 Task: Create a due date automation trigger when advanced on, on the tuesday before a card is due add fields with custom field "Resume" set to a number greater or equal to 1 and greater or equal to 10 at 11:00 AM.
Action: Mouse moved to (1216, 101)
Screenshot: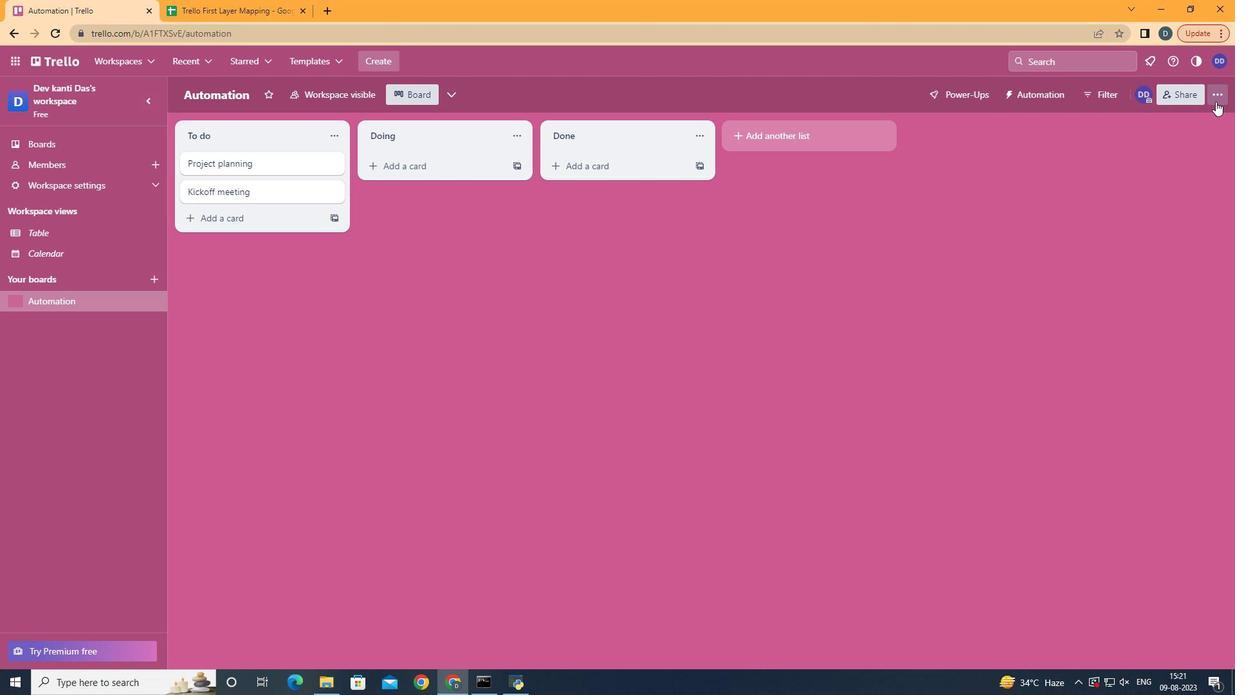 
Action: Mouse pressed left at (1216, 101)
Screenshot: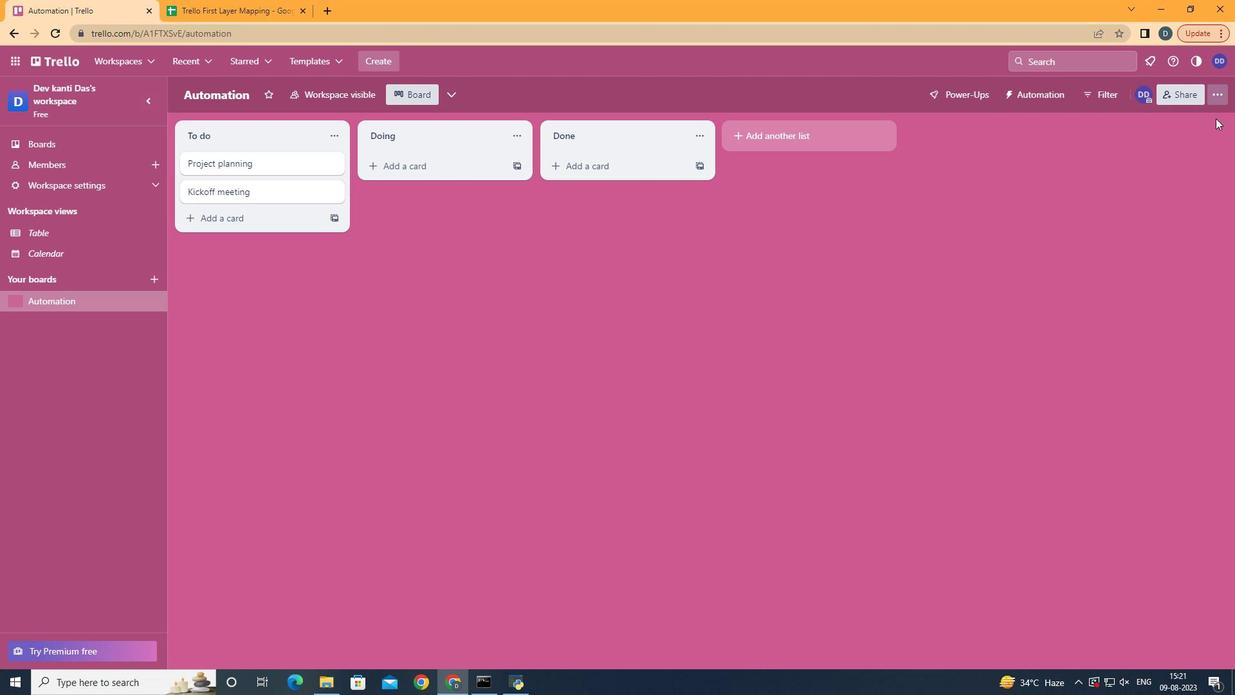 
Action: Mouse moved to (1089, 281)
Screenshot: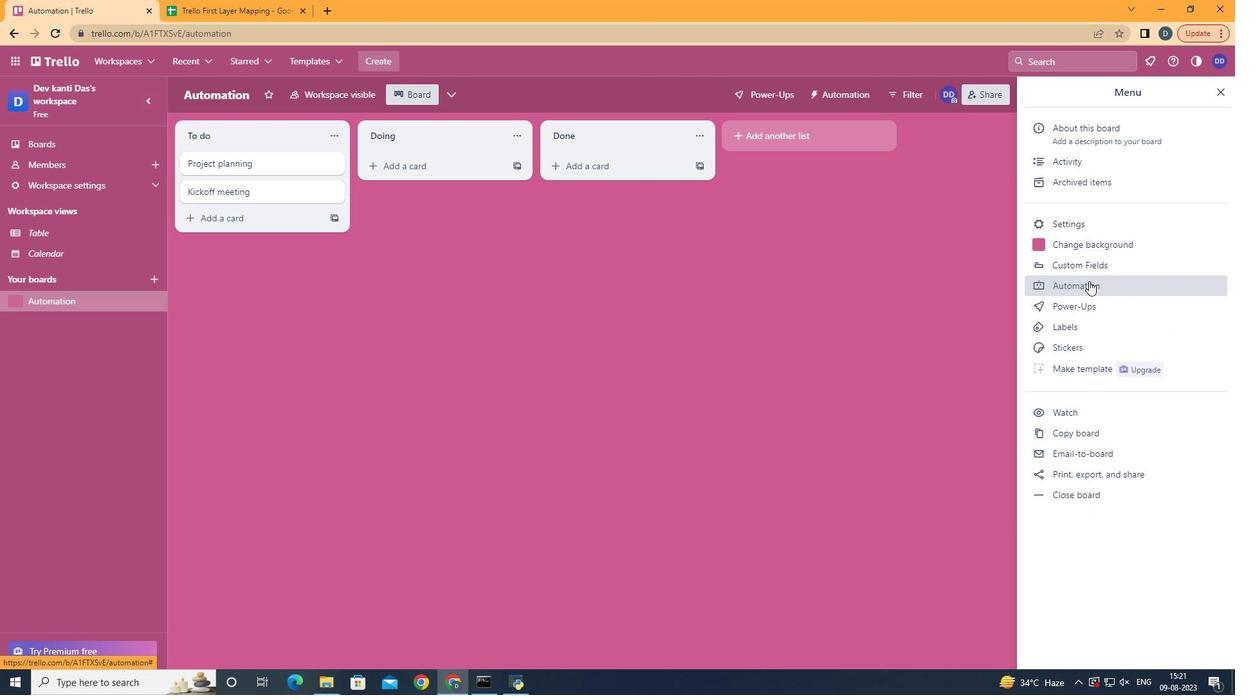 
Action: Mouse pressed left at (1089, 281)
Screenshot: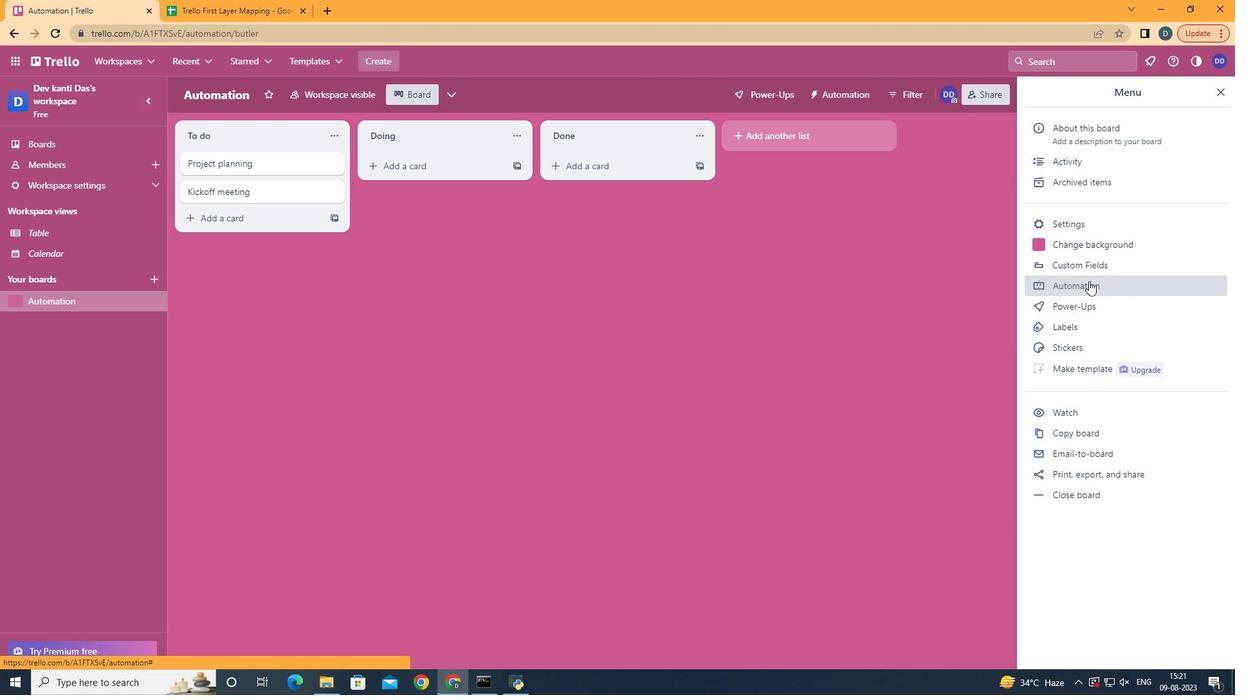 
Action: Mouse moved to (225, 269)
Screenshot: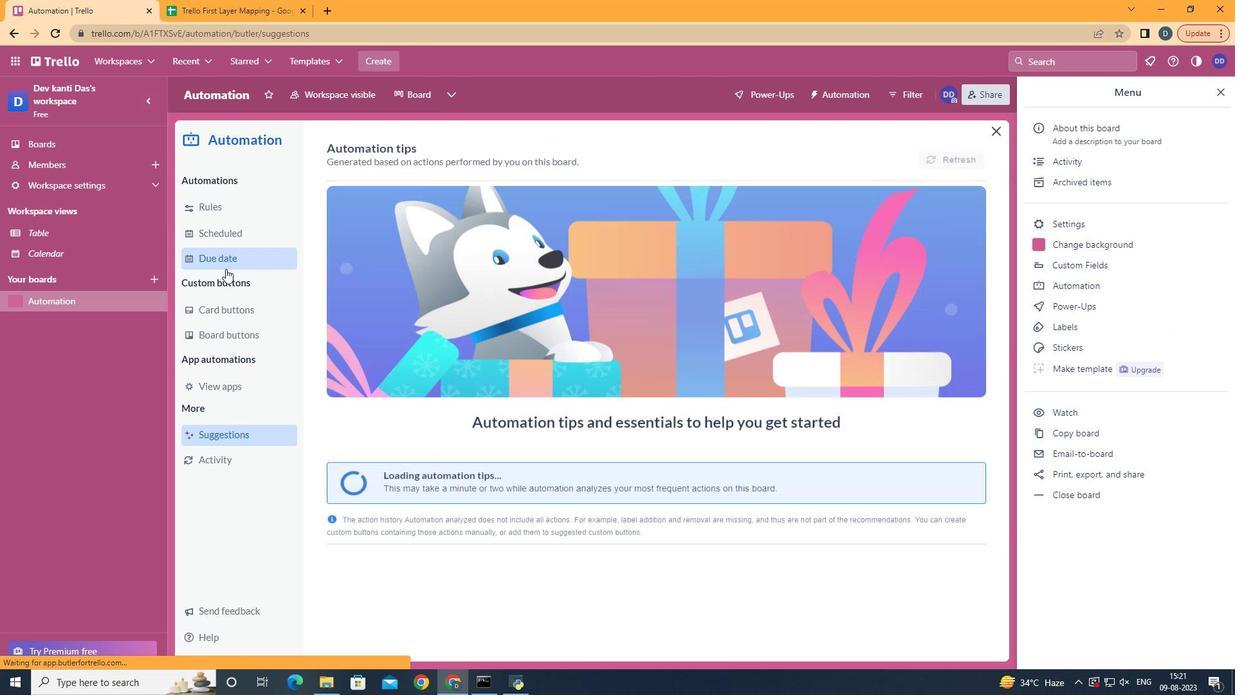 
Action: Mouse pressed left at (225, 269)
Screenshot: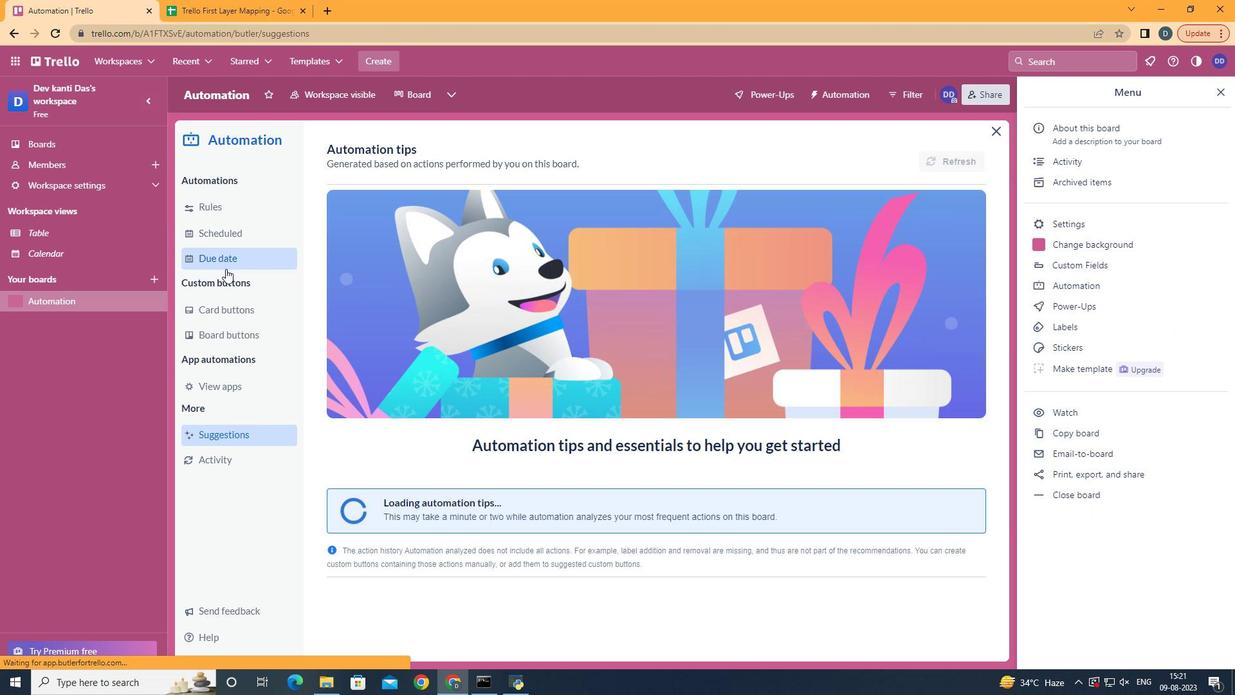 
Action: Mouse moved to (917, 158)
Screenshot: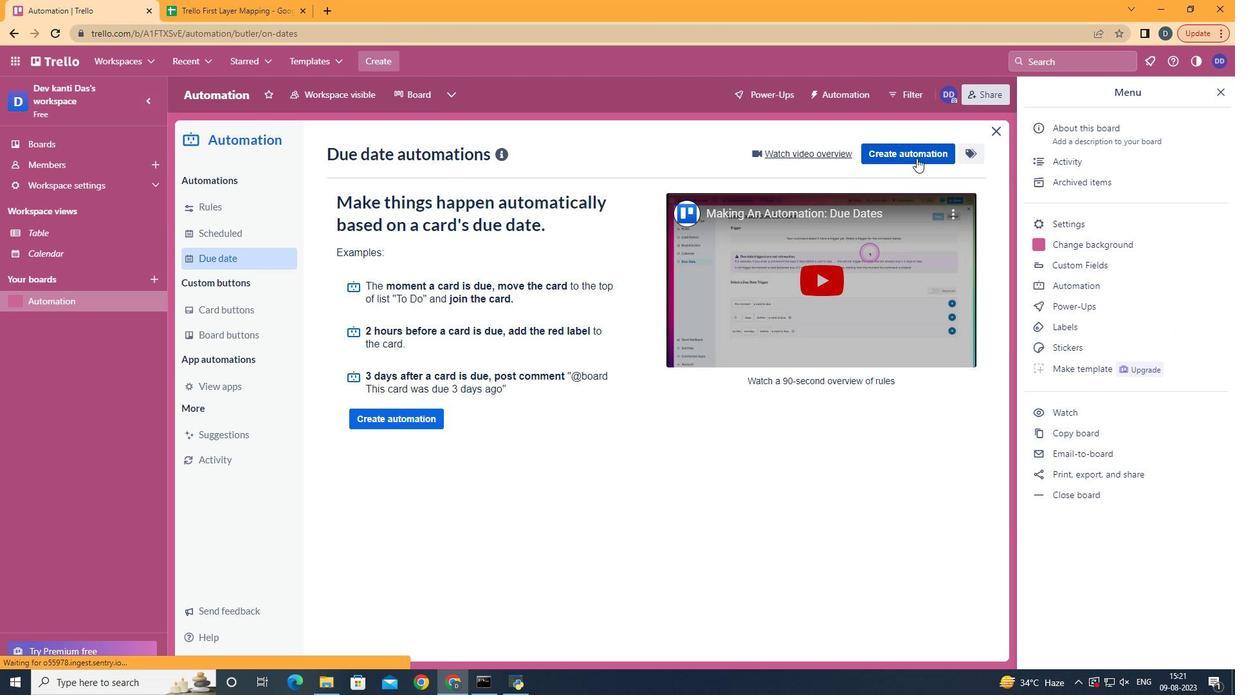 
Action: Mouse pressed left at (917, 158)
Screenshot: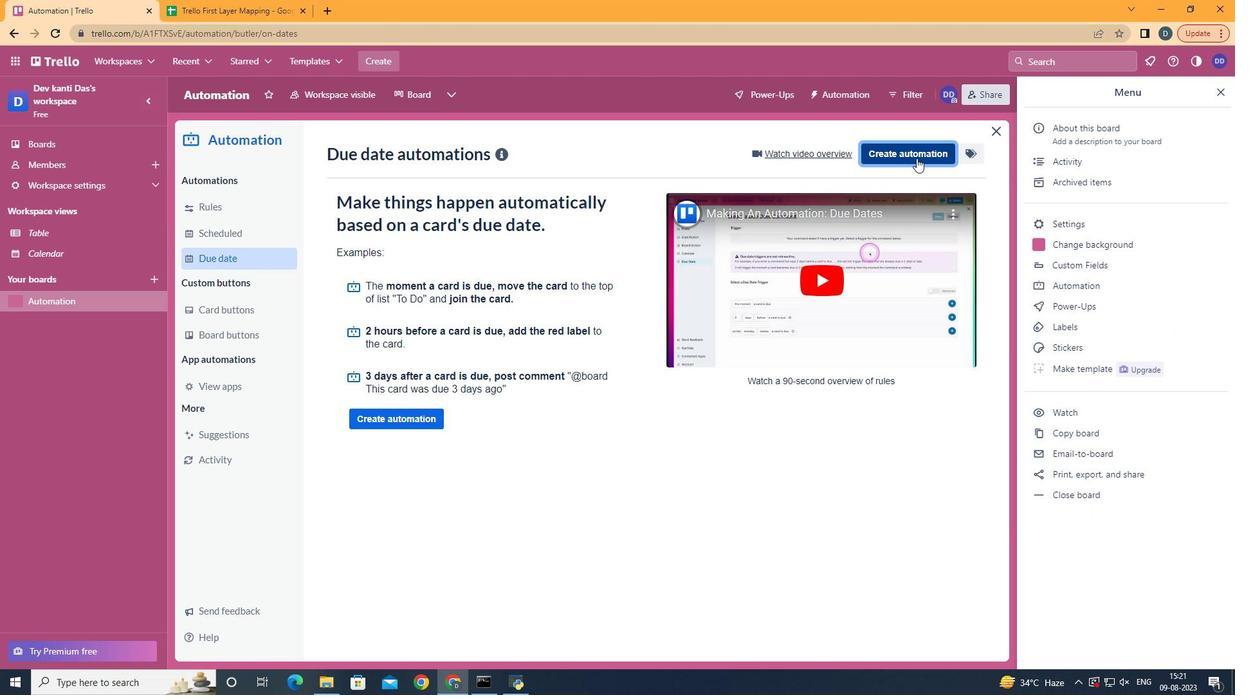 
Action: Mouse moved to (712, 287)
Screenshot: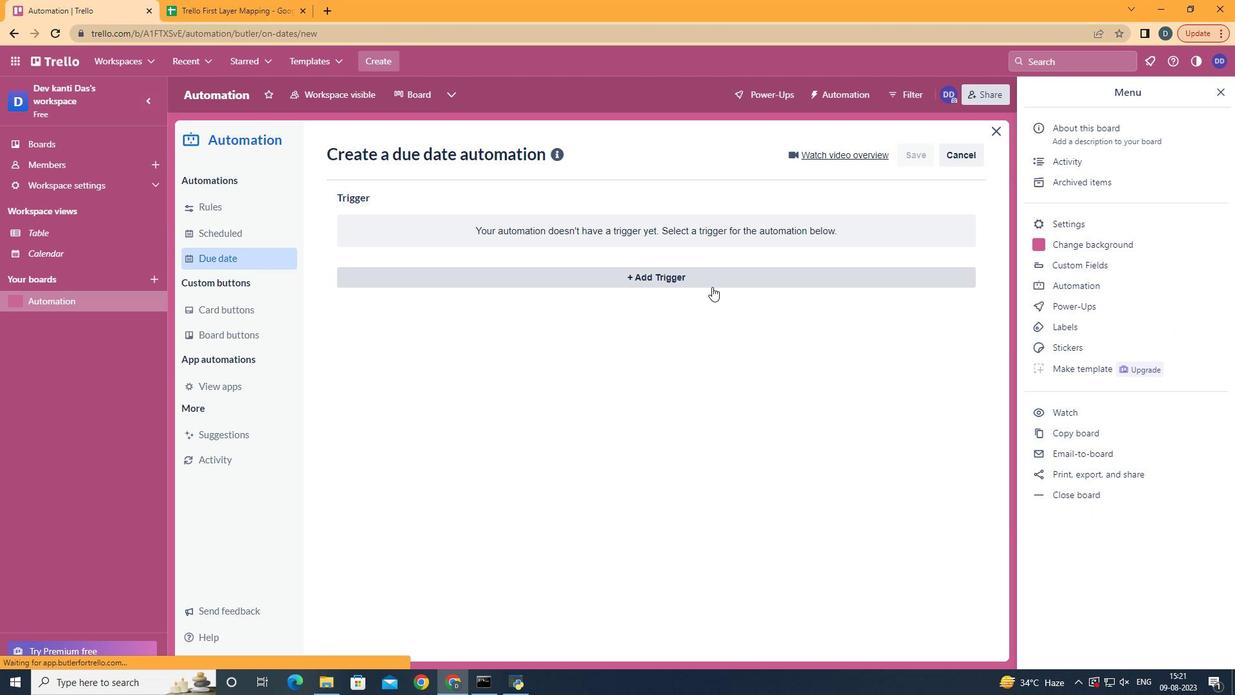 
Action: Mouse pressed left at (712, 287)
Screenshot: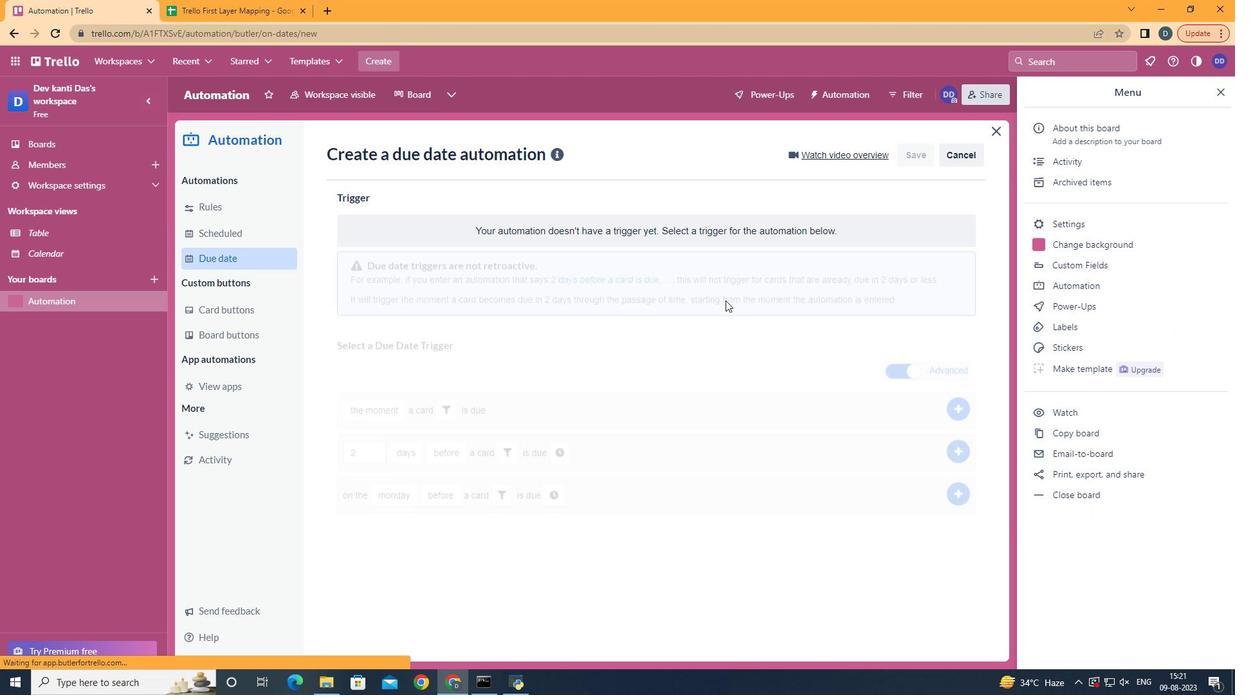 
Action: Mouse moved to (422, 360)
Screenshot: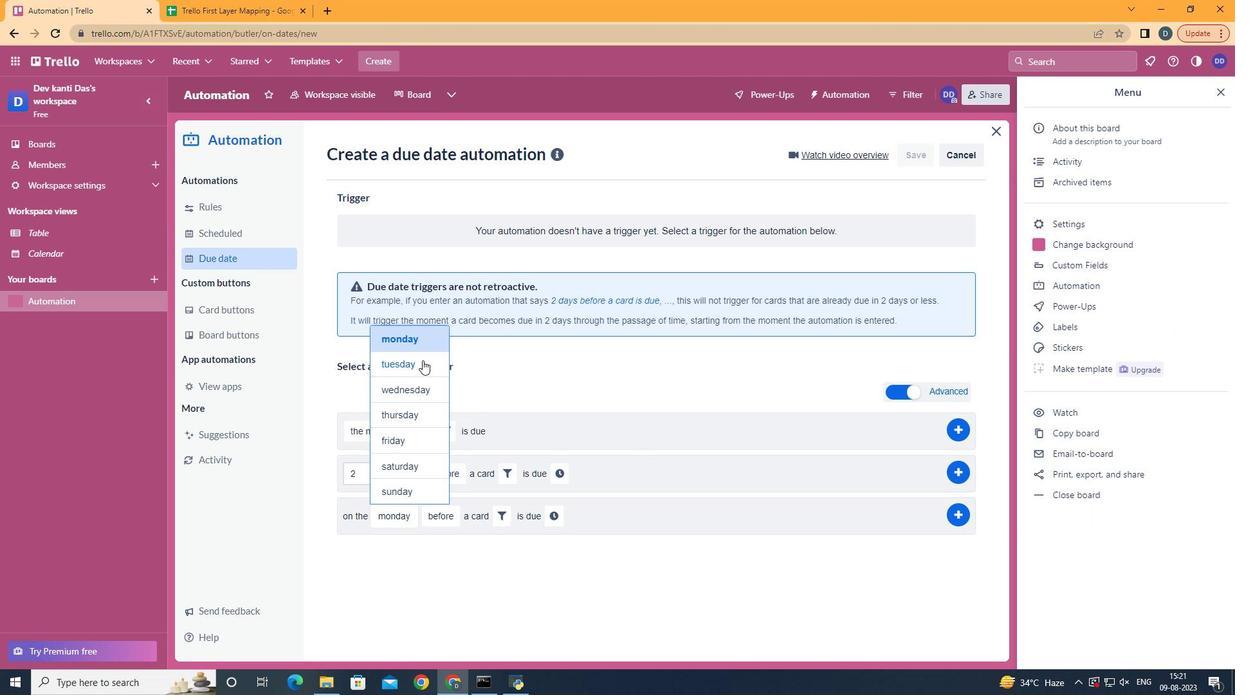 
Action: Mouse pressed left at (422, 360)
Screenshot: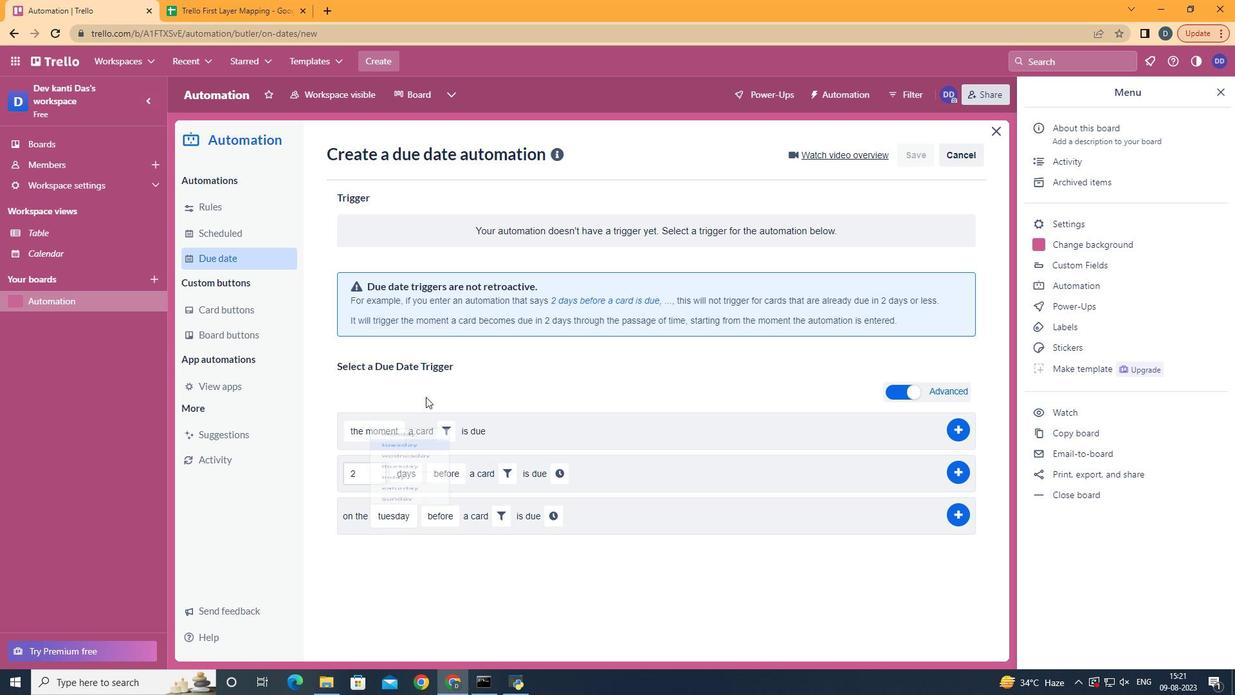 
Action: Mouse moved to (488, 512)
Screenshot: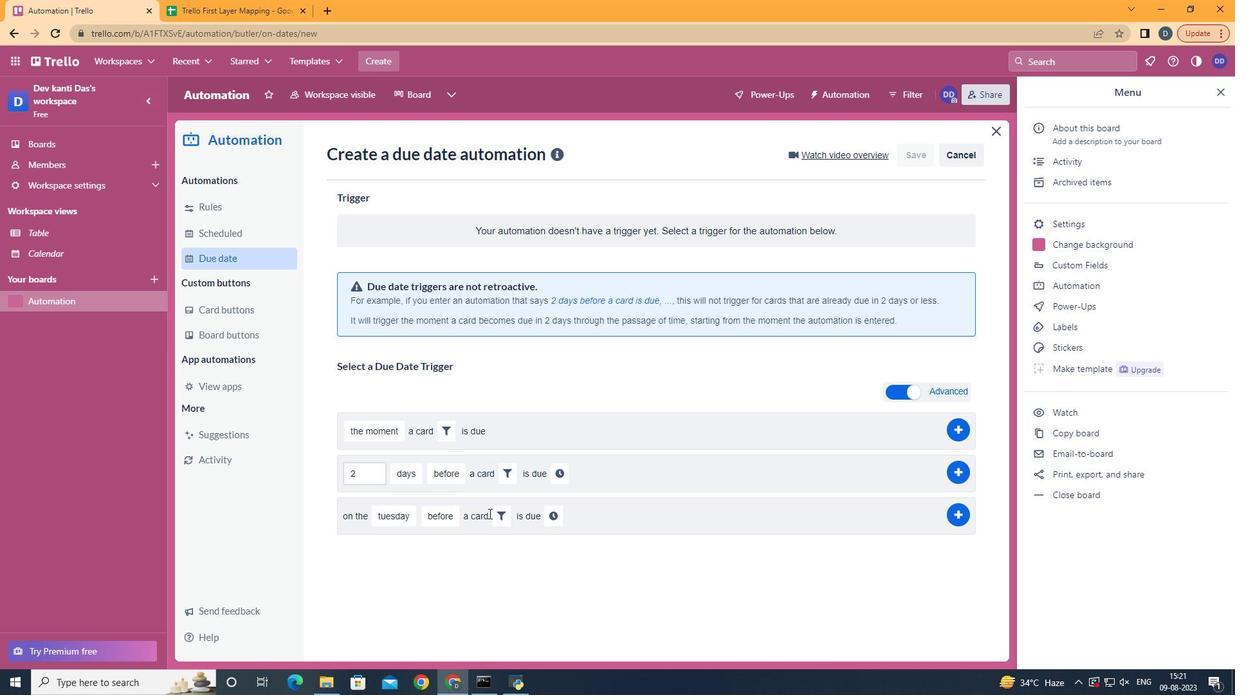 
Action: Mouse pressed left at (488, 512)
Screenshot: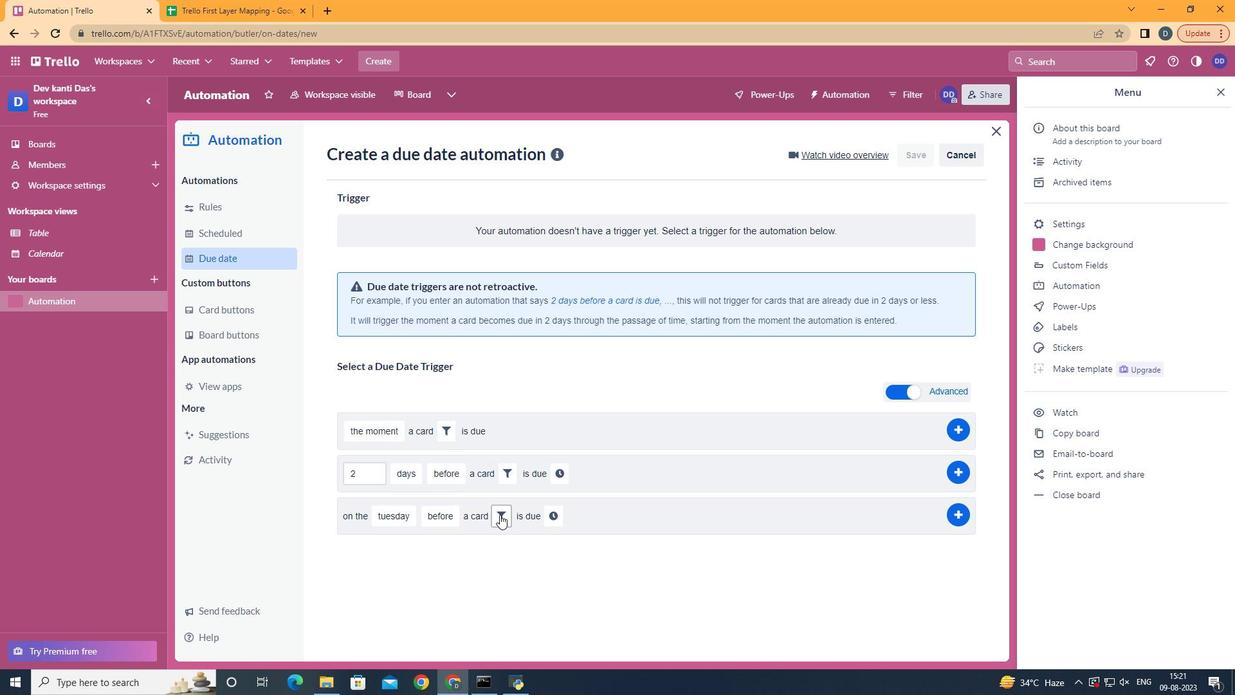 
Action: Mouse moved to (502, 517)
Screenshot: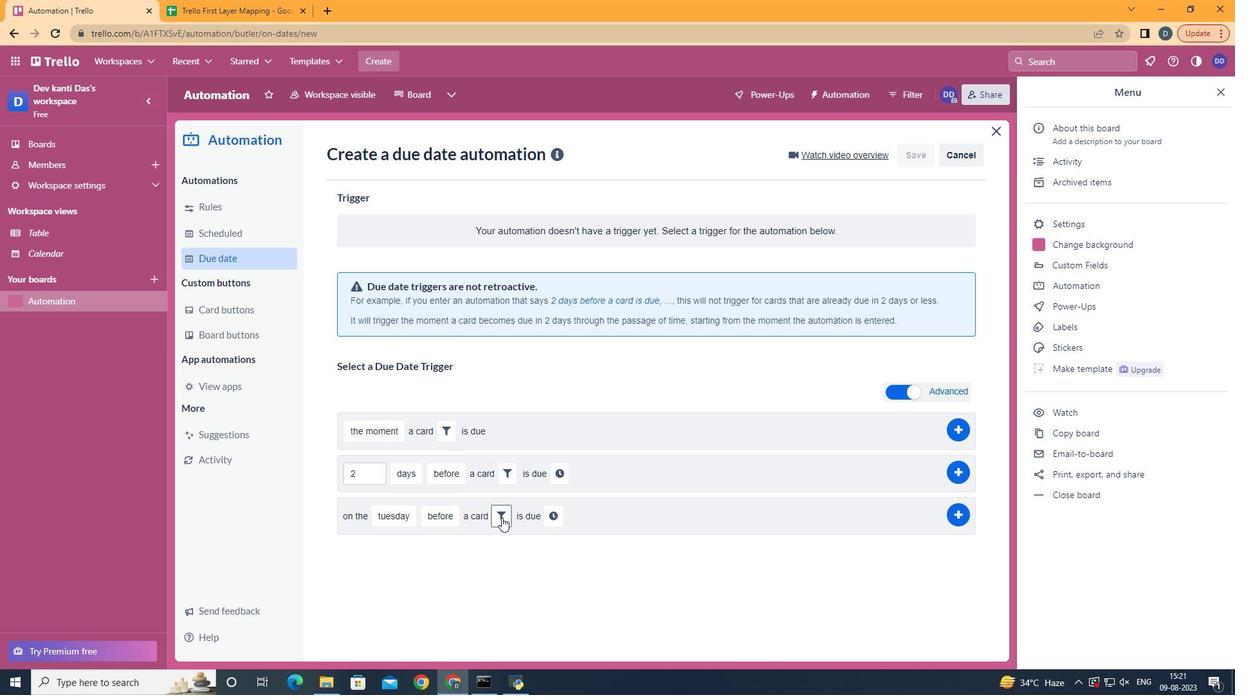 
Action: Mouse pressed left at (502, 517)
Screenshot: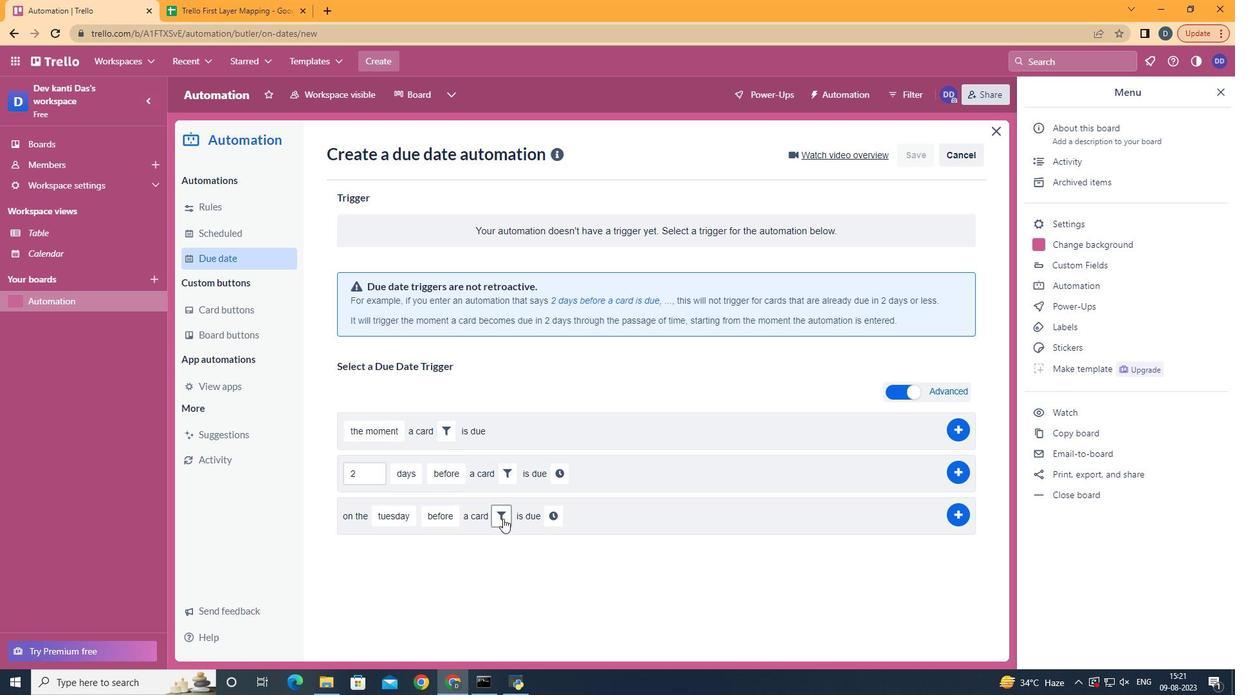 
Action: Mouse moved to (700, 556)
Screenshot: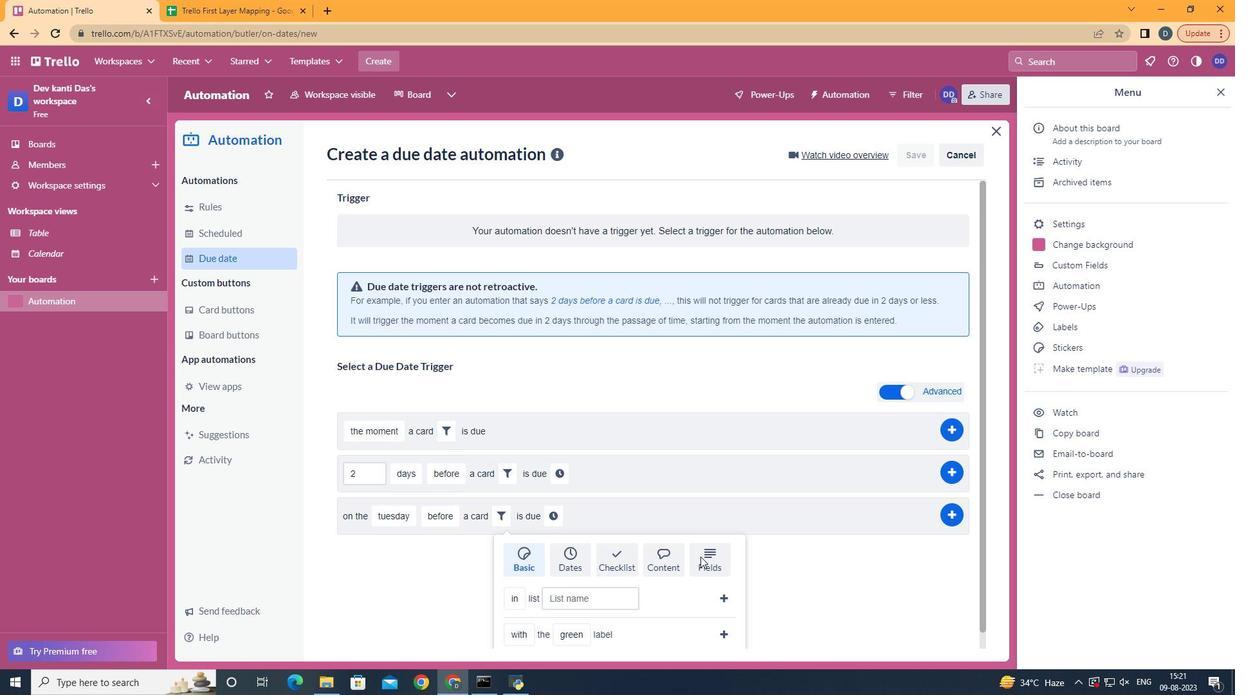 
Action: Mouse pressed left at (700, 556)
Screenshot: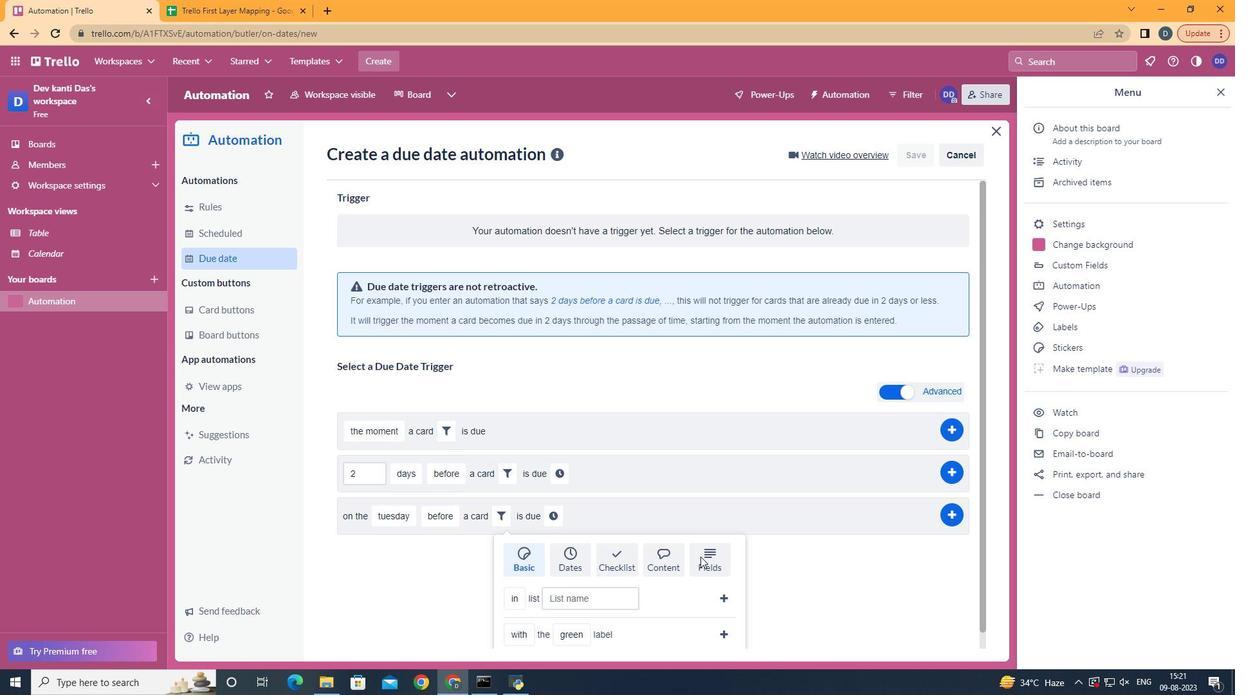 
Action: Mouse moved to (691, 549)
Screenshot: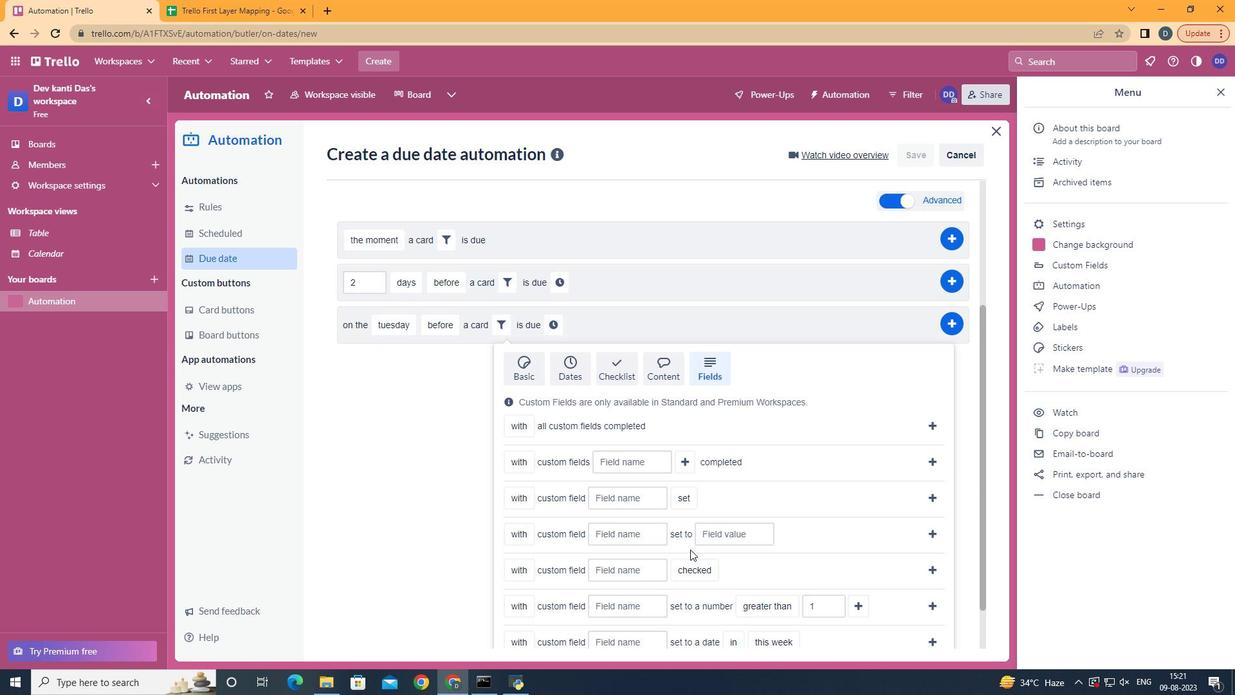 
Action: Mouse scrolled (691, 549) with delta (0, 0)
Screenshot: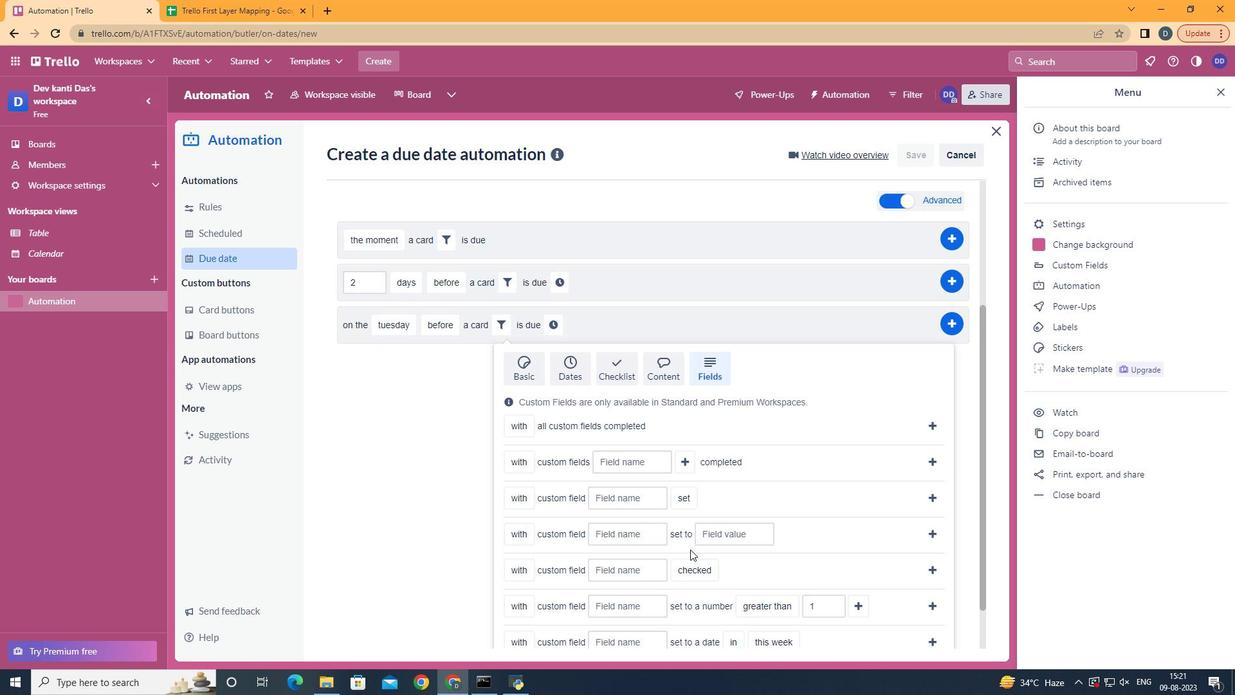 
Action: Mouse moved to (690, 549)
Screenshot: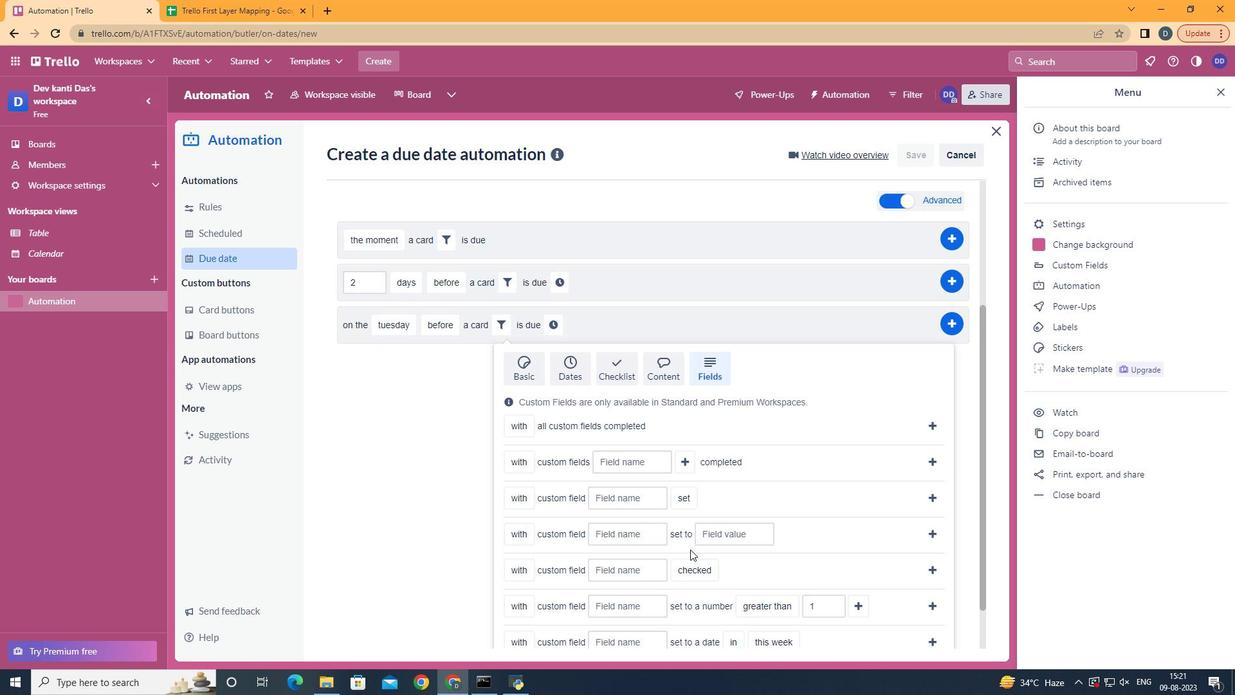 
Action: Mouse scrolled (690, 549) with delta (0, 0)
Screenshot: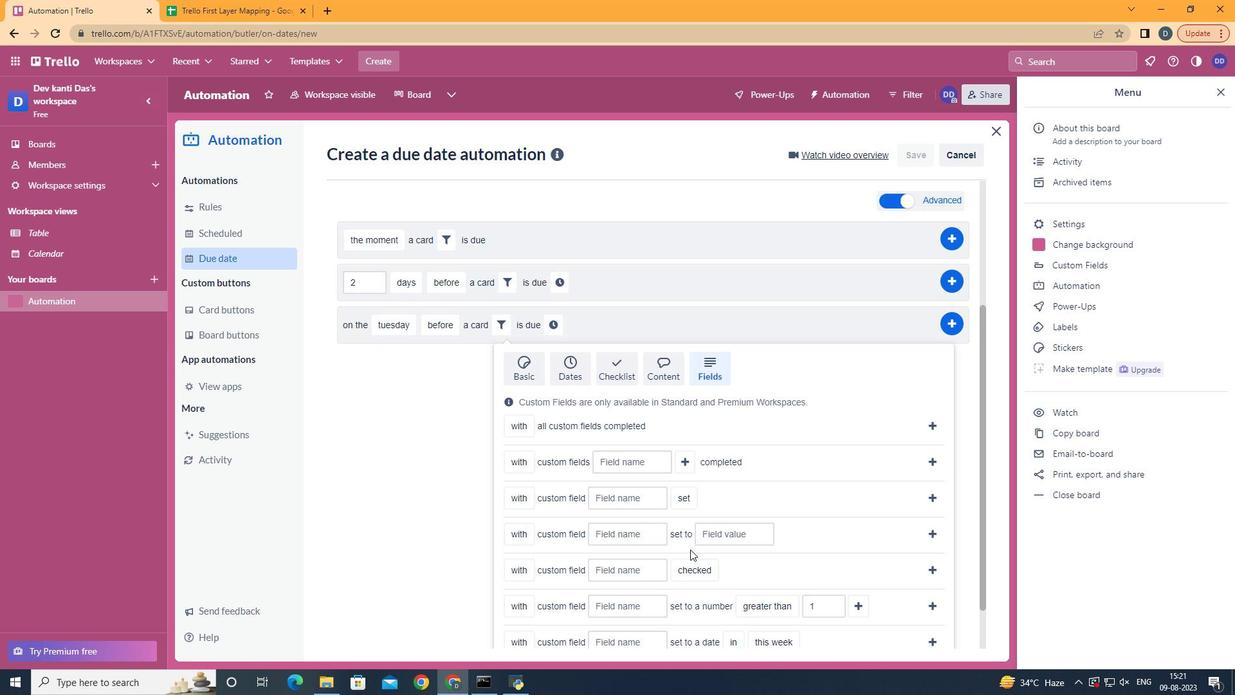 
Action: Mouse scrolled (690, 549) with delta (0, 0)
Screenshot: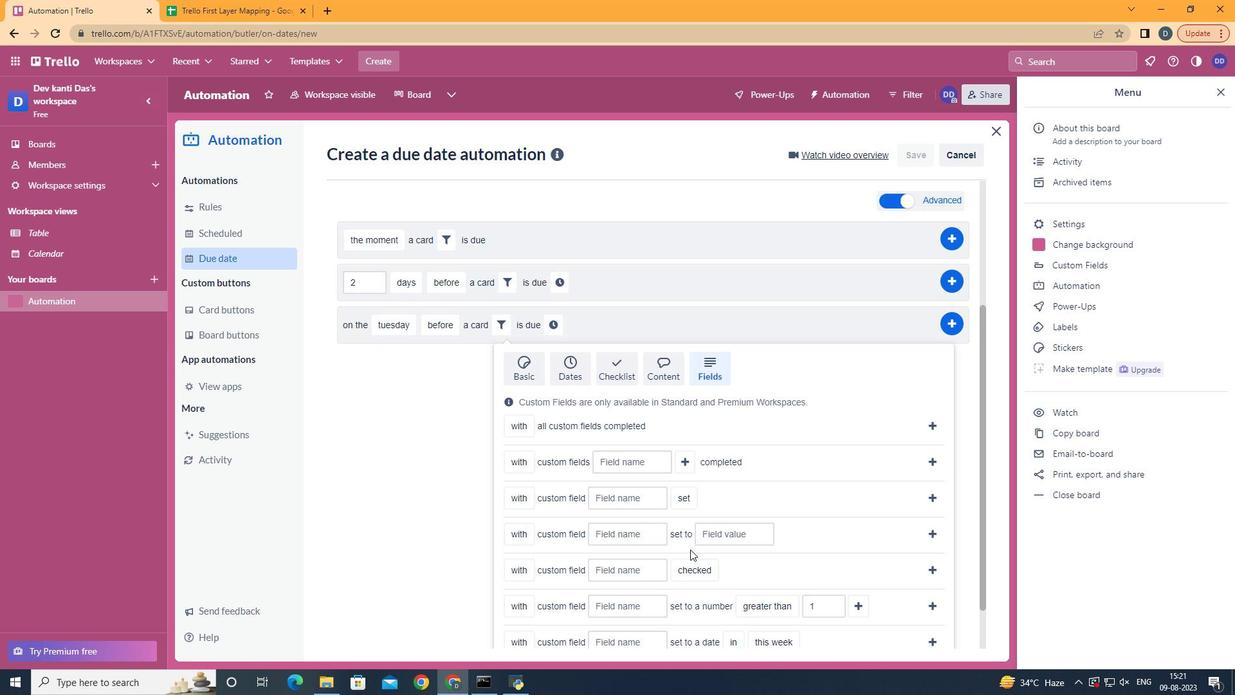 
Action: Mouse scrolled (690, 549) with delta (0, 0)
Screenshot: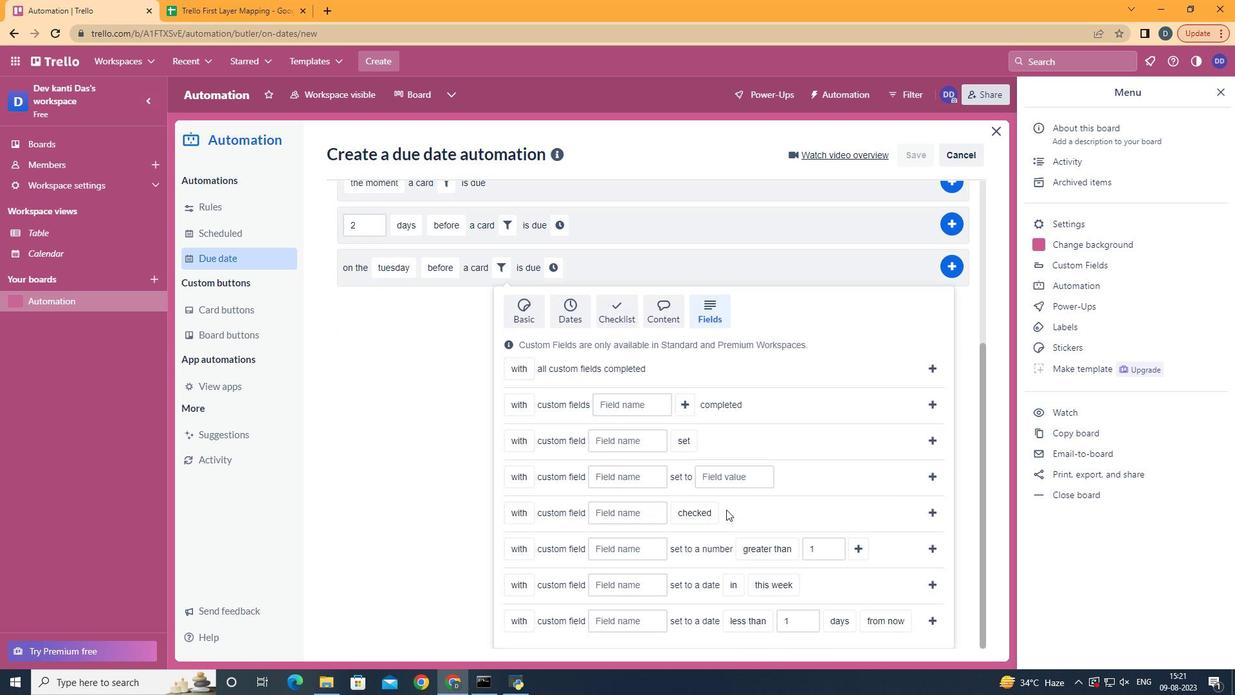 
Action: Mouse scrolled (690, 549) with delta (0, 0)
Screenshot: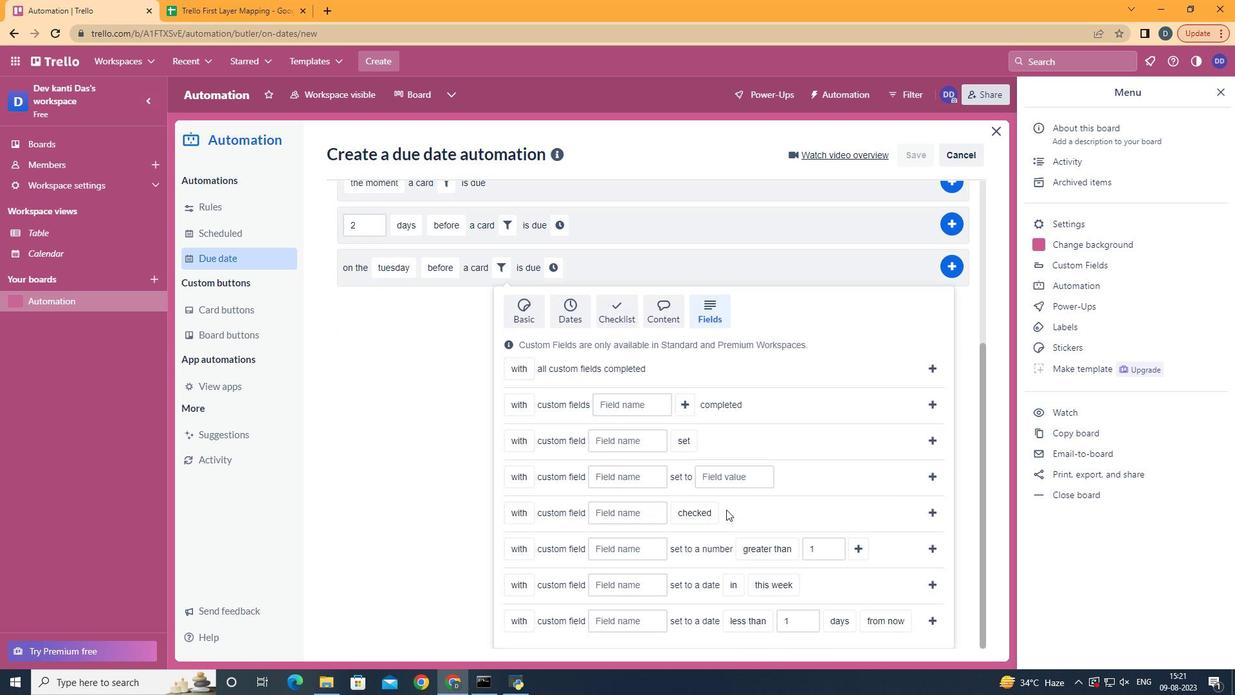 
Action: Mouse moved to (662, 545)
Screenshot: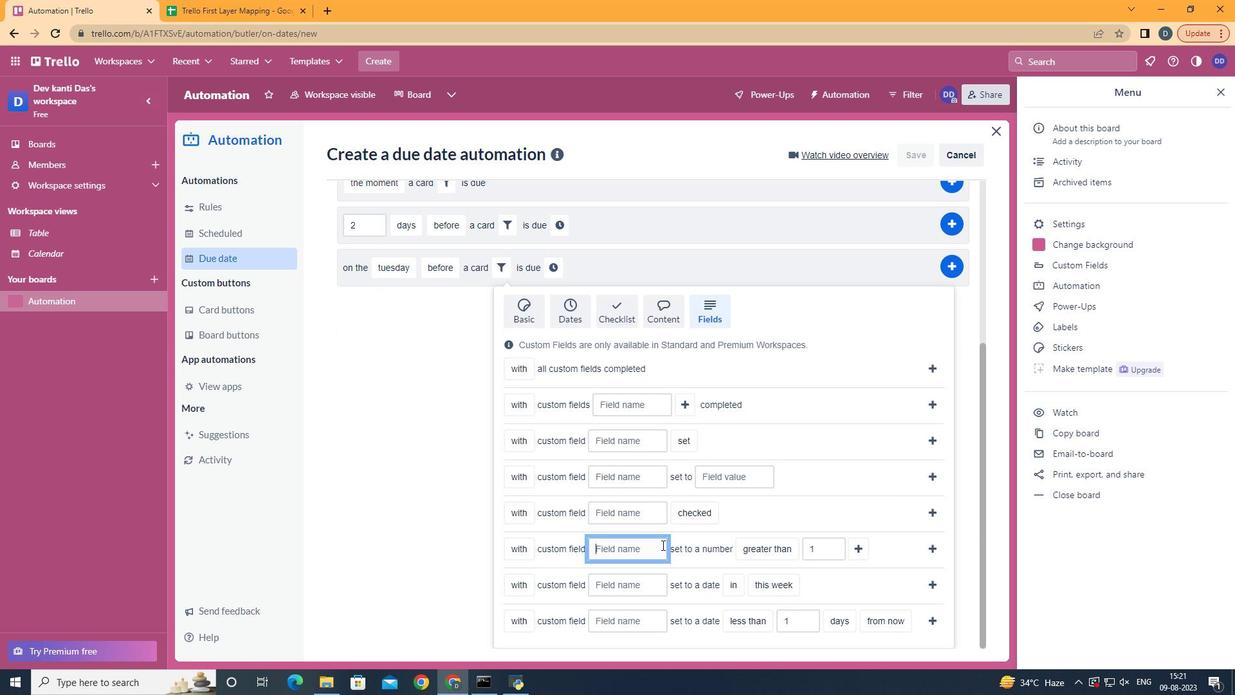 
Action: Mouse pressed left at (662, 545)
Screenshot: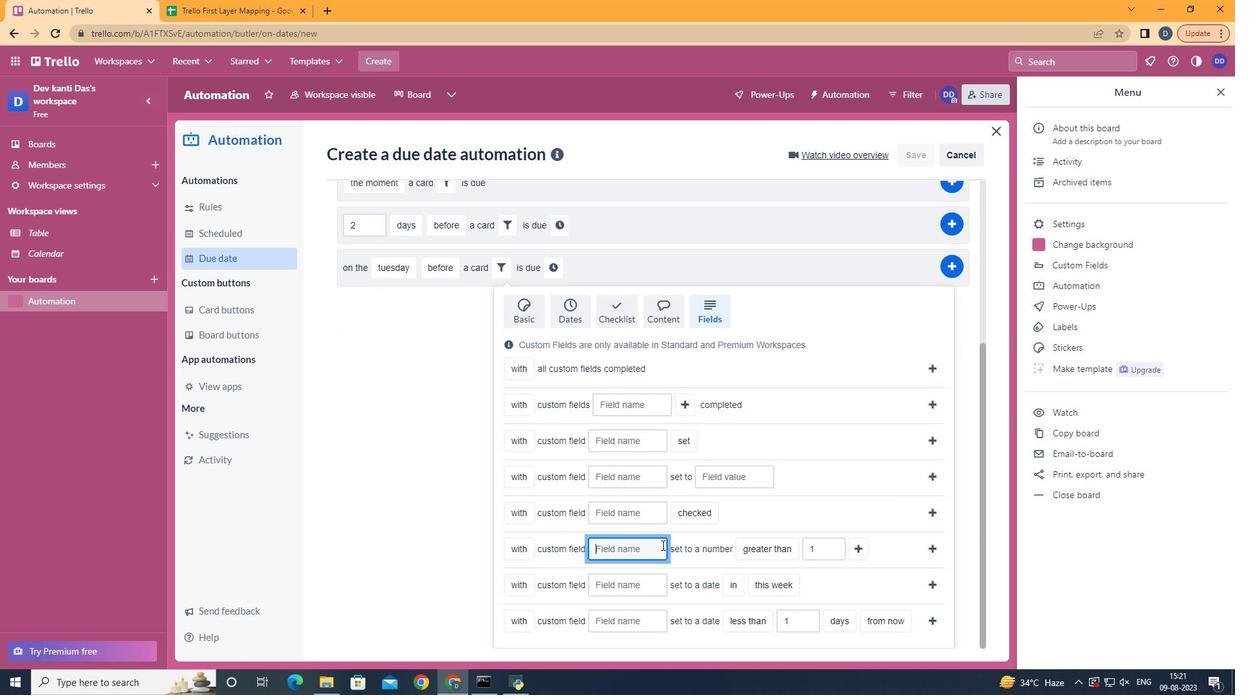 
Action: Mouse moved to (642, 547)
Screenshot: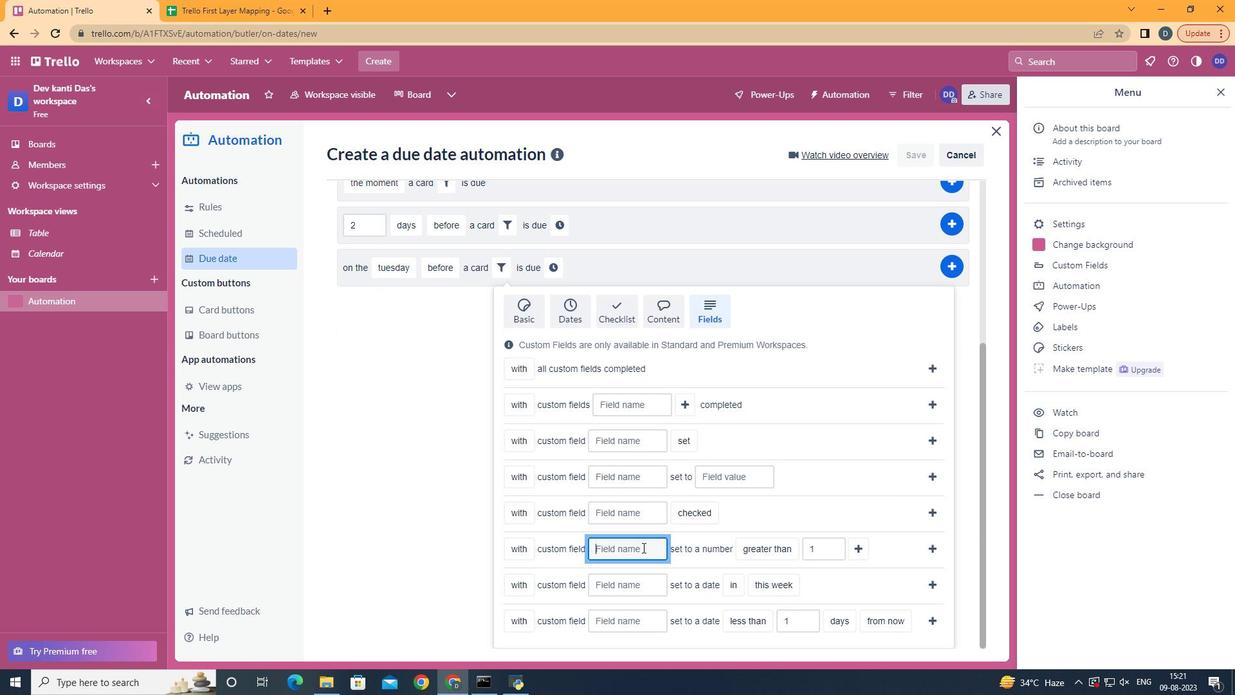 
Action: Key pressed <Key.shift>e<Key.shift><Key.backspace><Key.shift>Resume
Screenshot: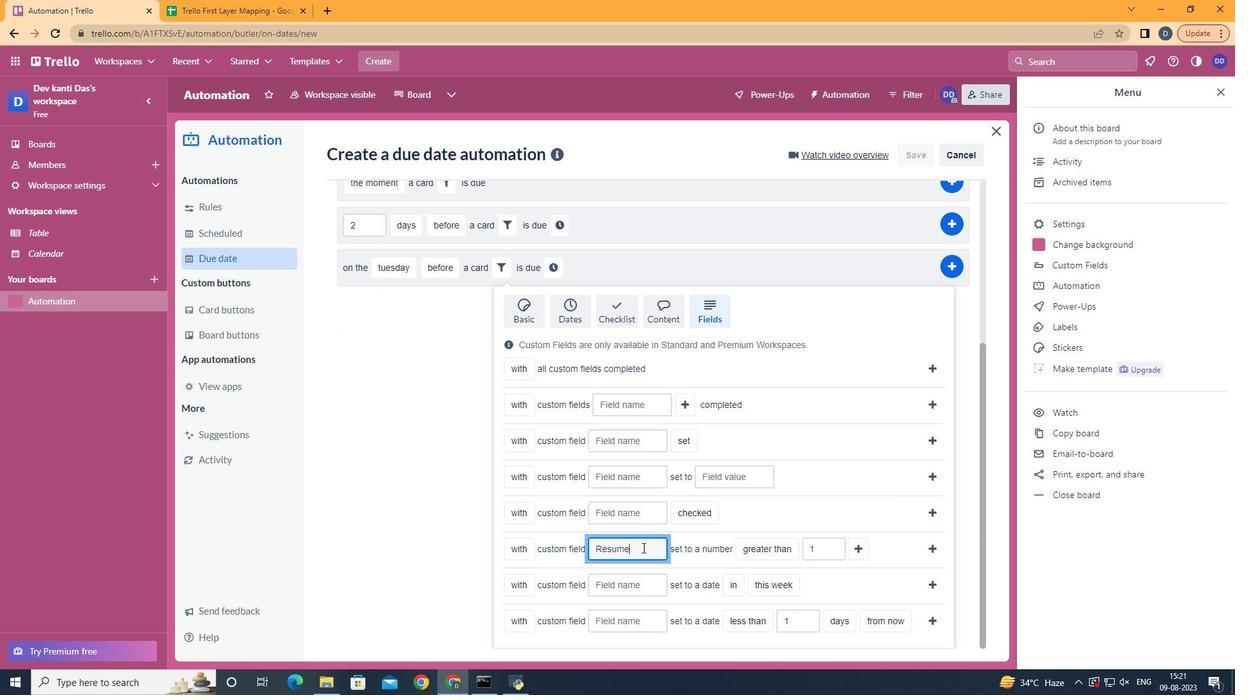 
Action: Mouse moved to (801, 465)
Screenshot: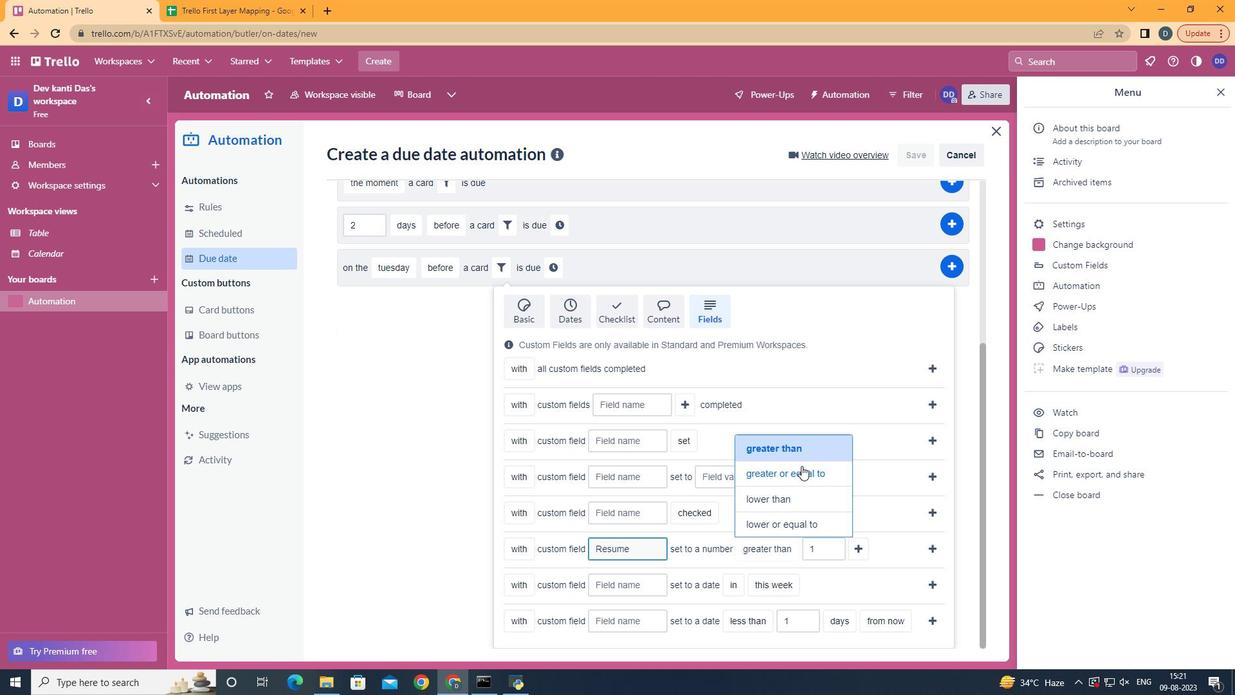 
Action: Mouse pressed left at (801, 465)
Screenshot: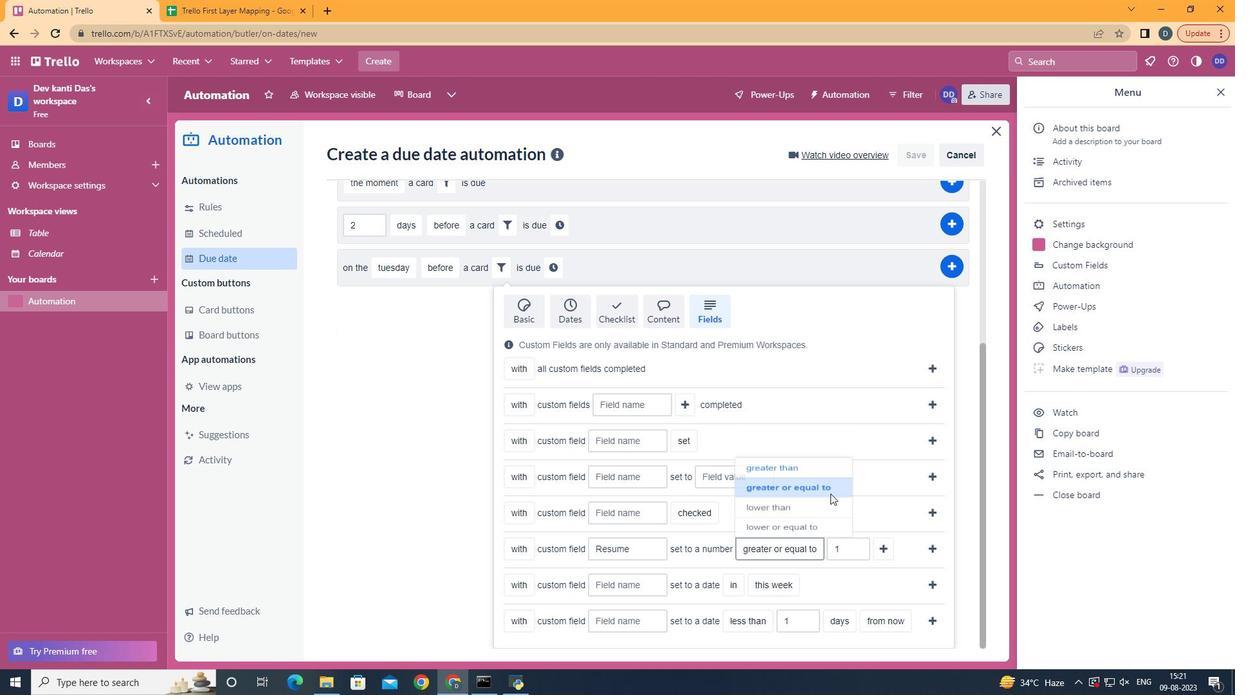 
Action: Mouse moved to (884, 547)
Screenshot: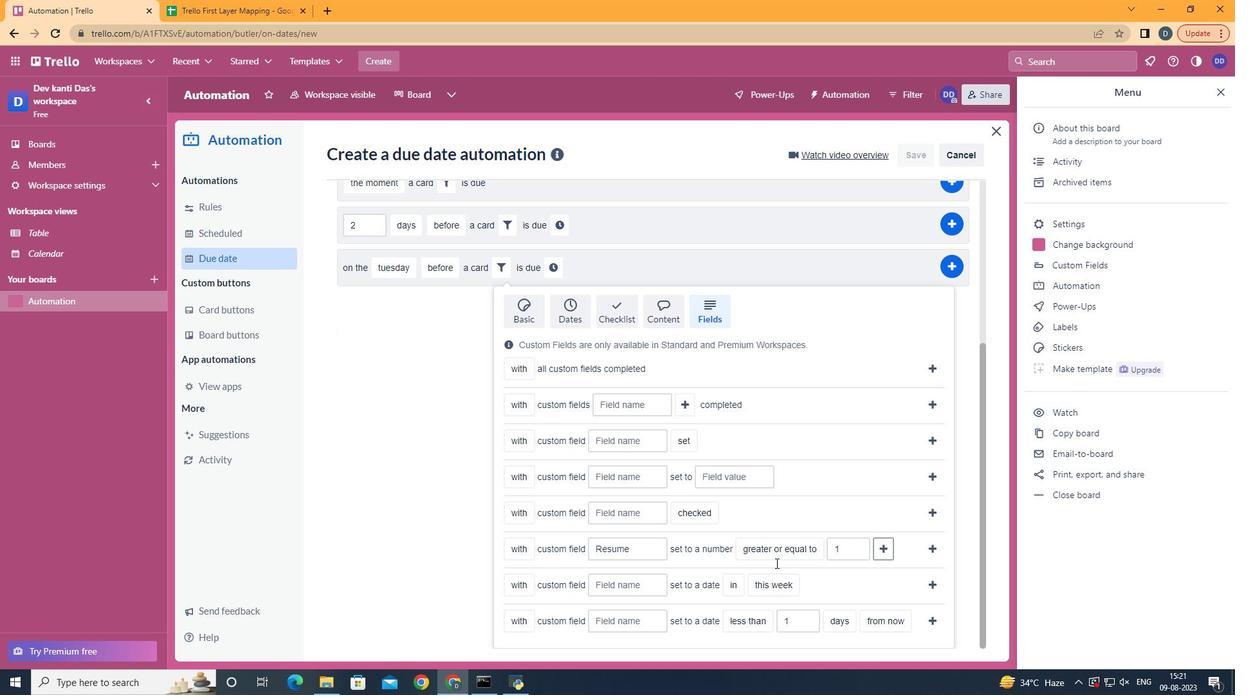 
Action: Mouse pressed left at (884, 547)
Screenshot: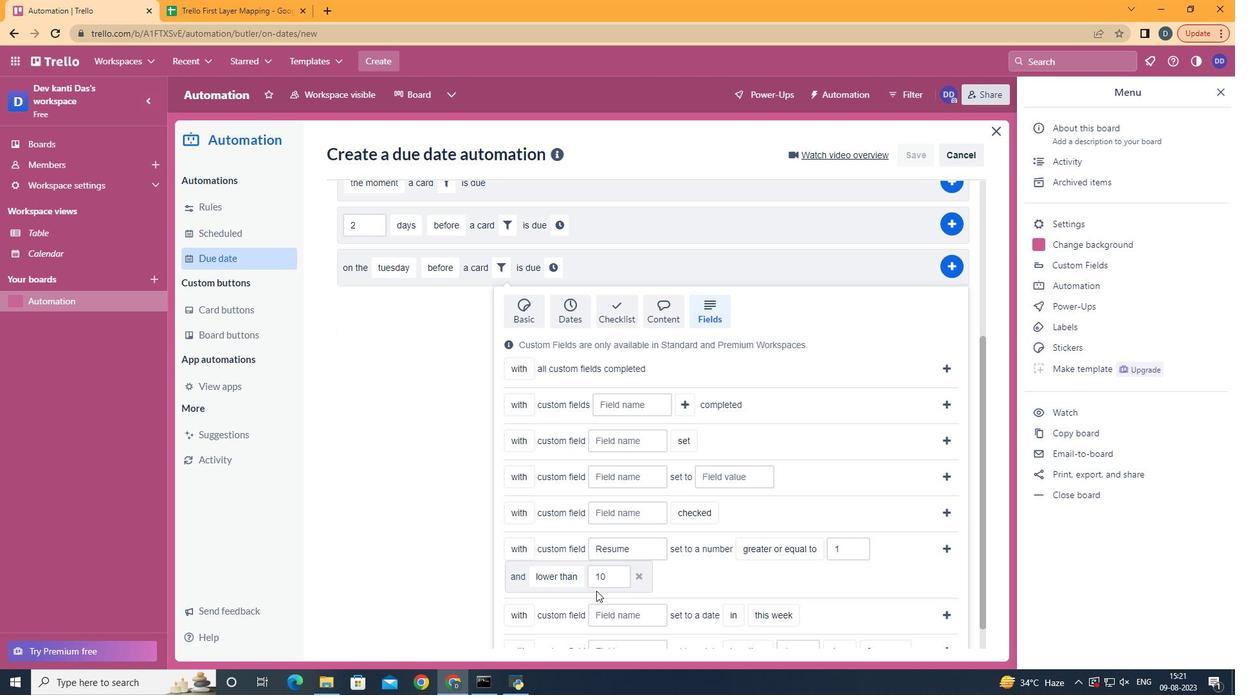 
Action: Mouse moved to (557, 552)
Screenshot: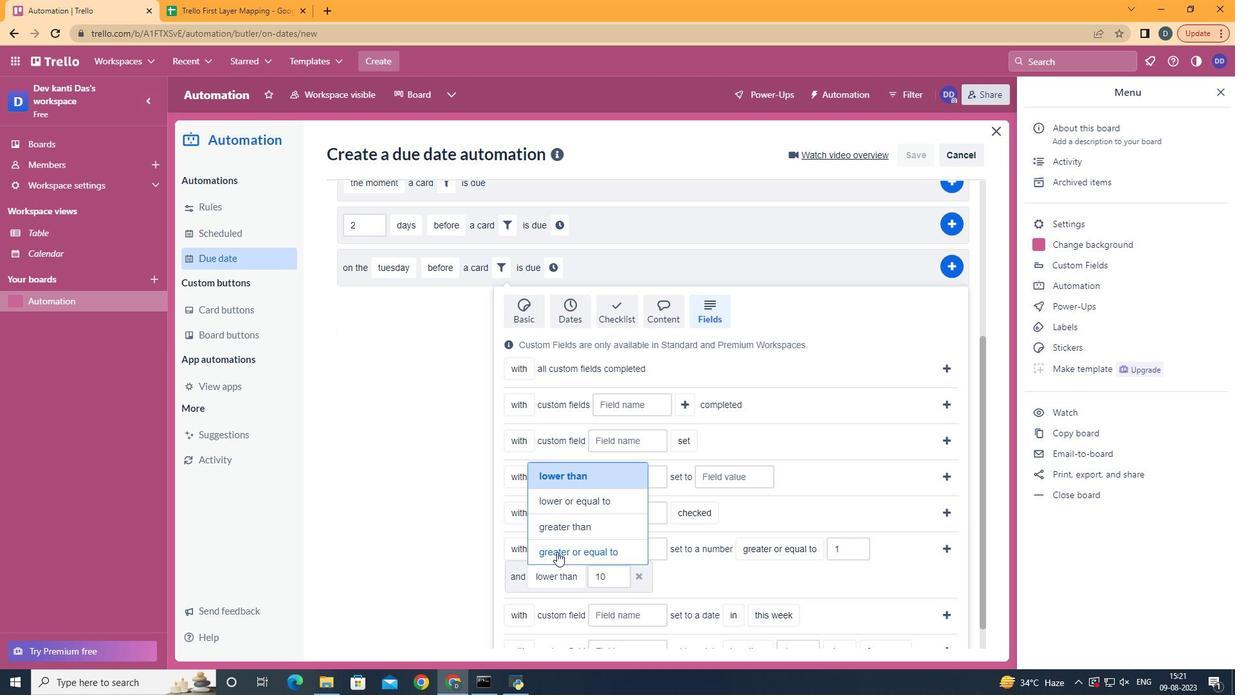 
Action: Mouse pressed left at (557, 552)
Screenshot: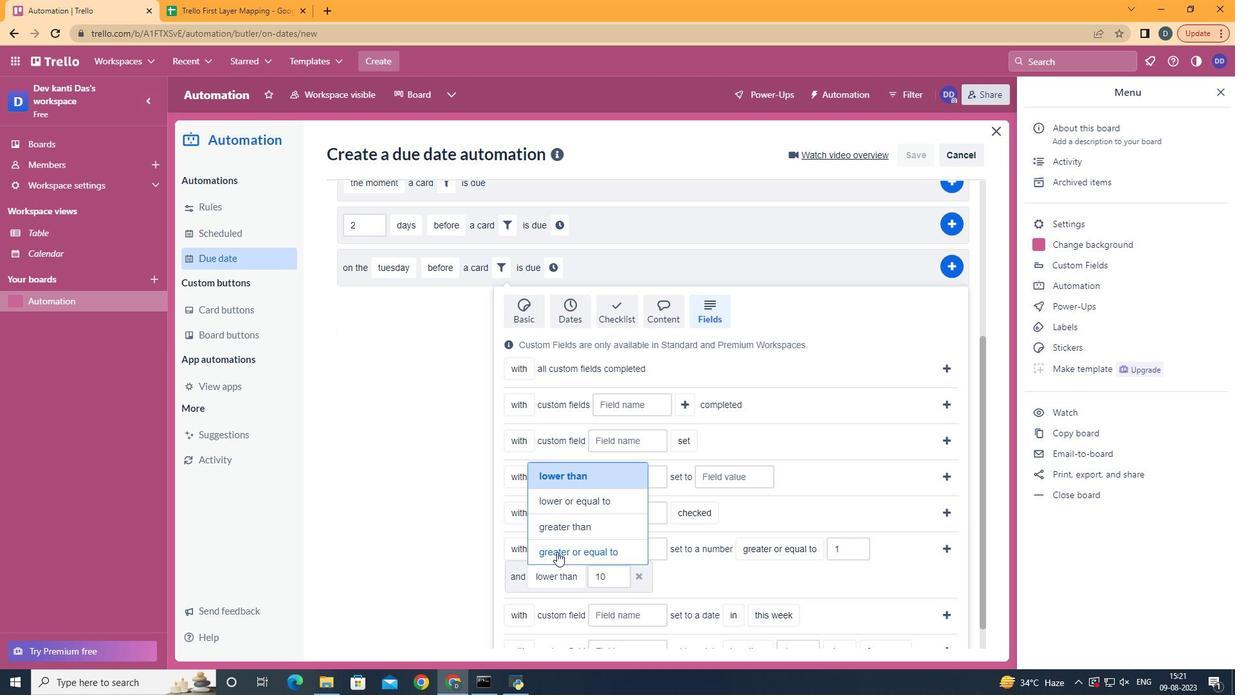
Action: Mouse moved to (943, 544)
Screenshot: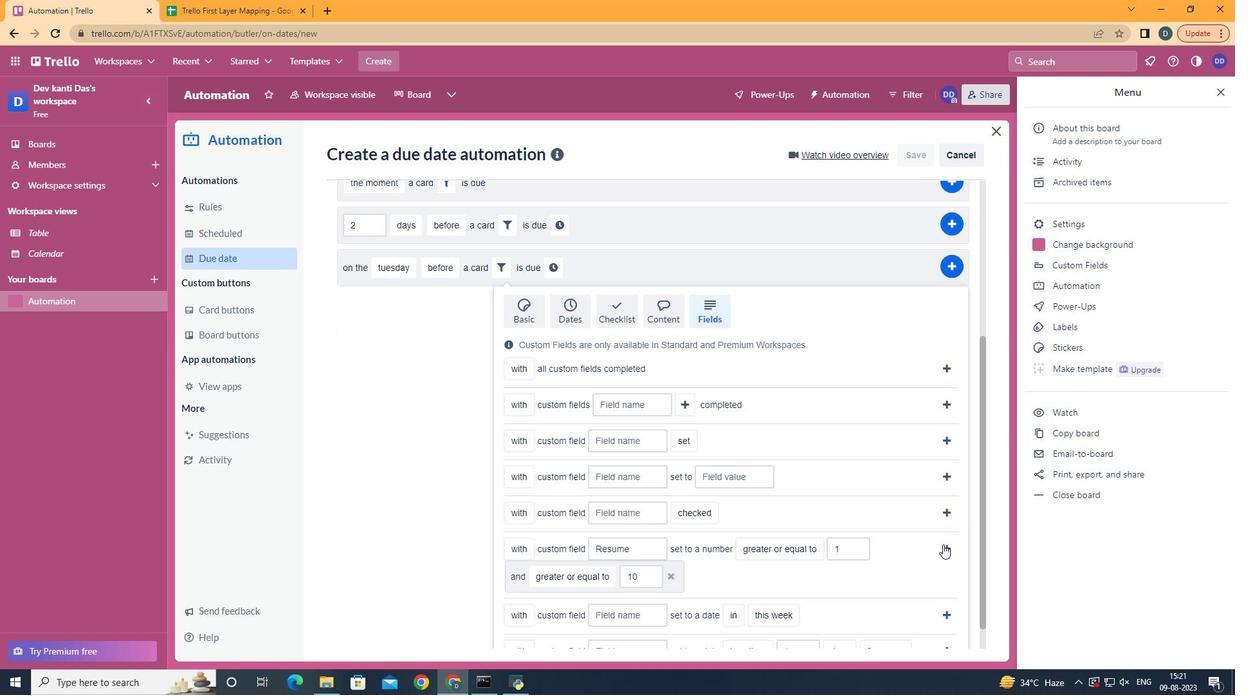 
Action: Mouse pressed left at (943, 544)
Screenshot: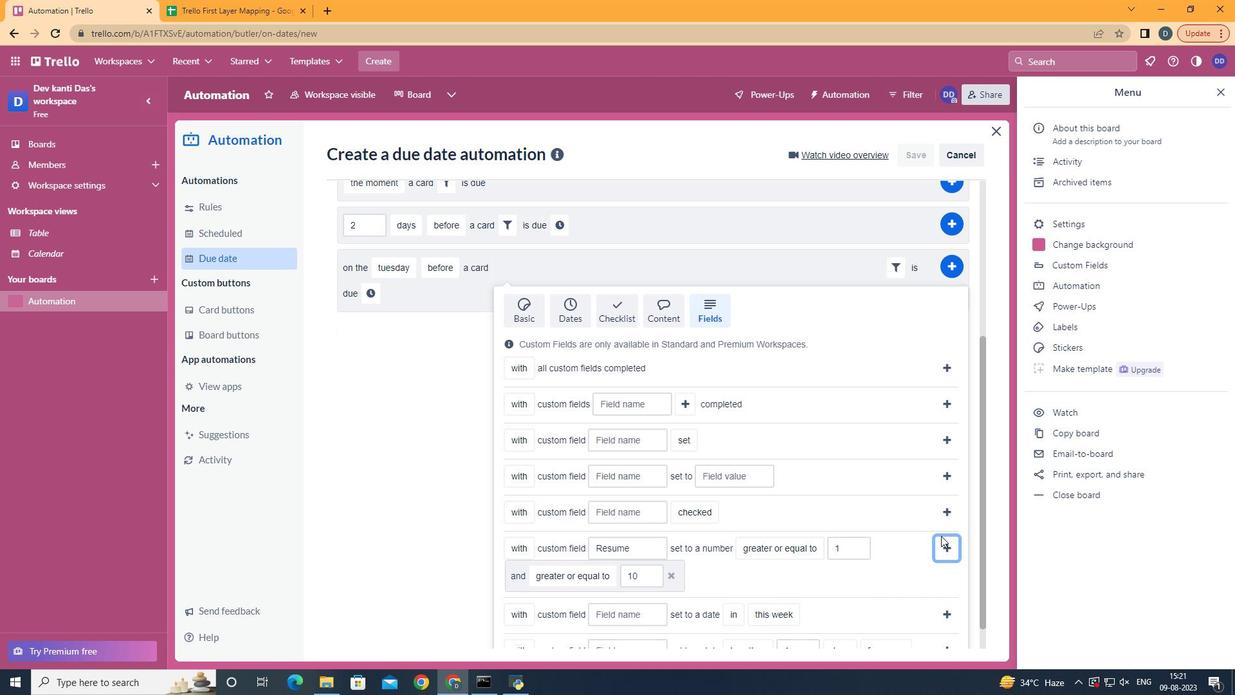 
Action: Mouse moved to (352, 540)
Screenshot: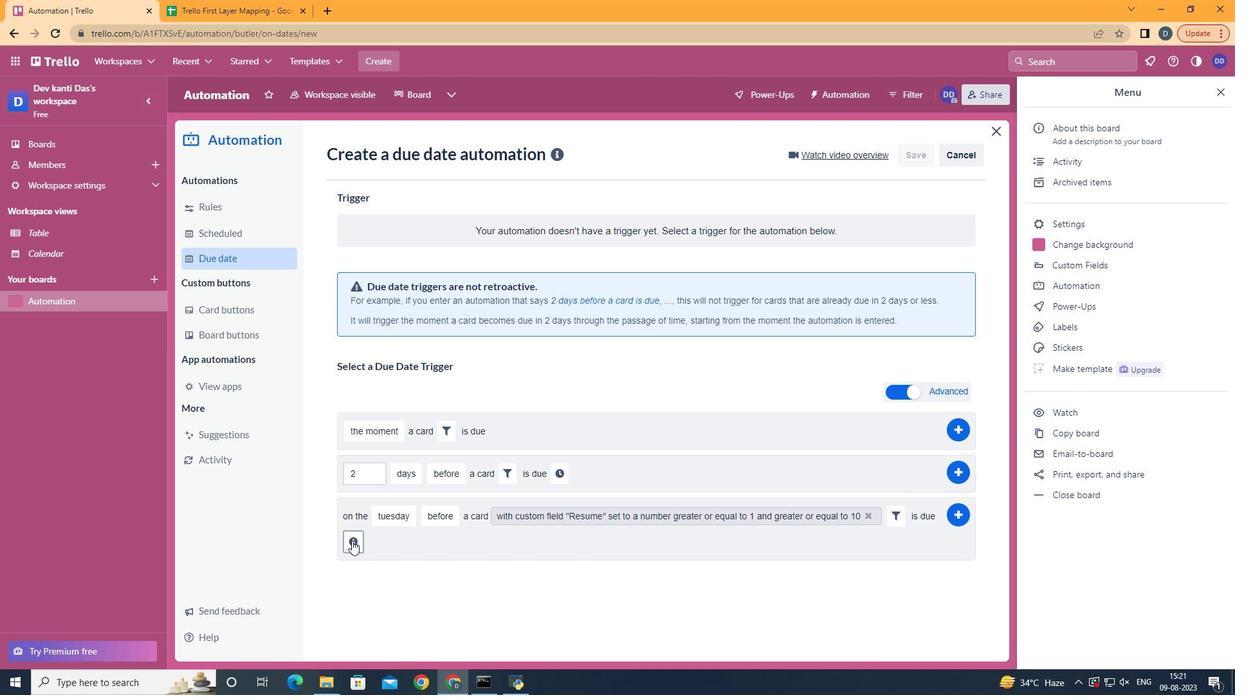 
Action: Mouse pressed left at (352, 540)
Screenshot: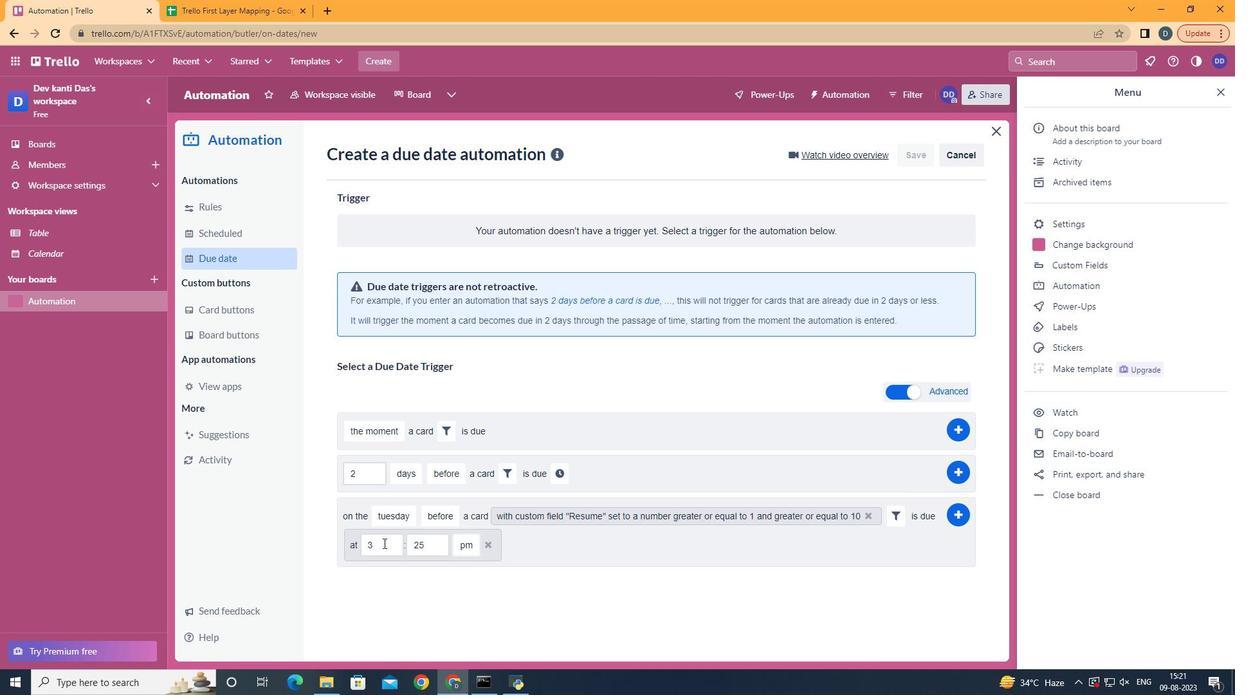 
Action: Mouse moved to (384, 543)
Screenshot: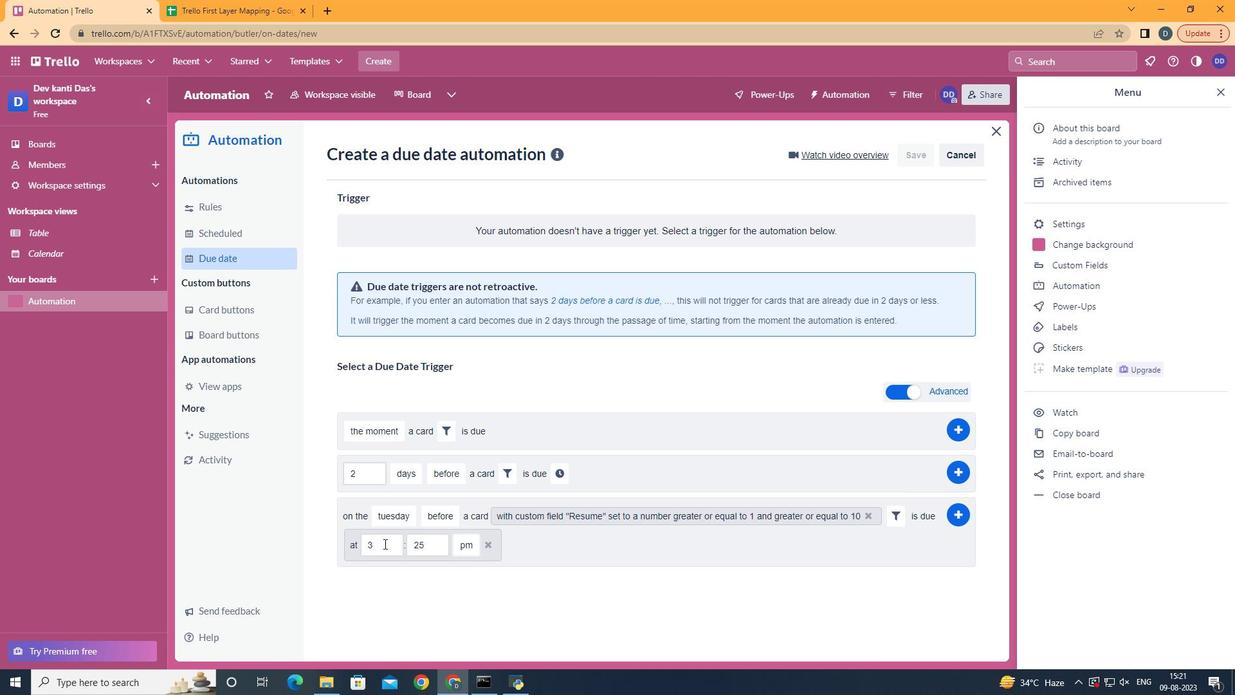 
Action: Mouse pressed left at (384, 543)
Screenshot: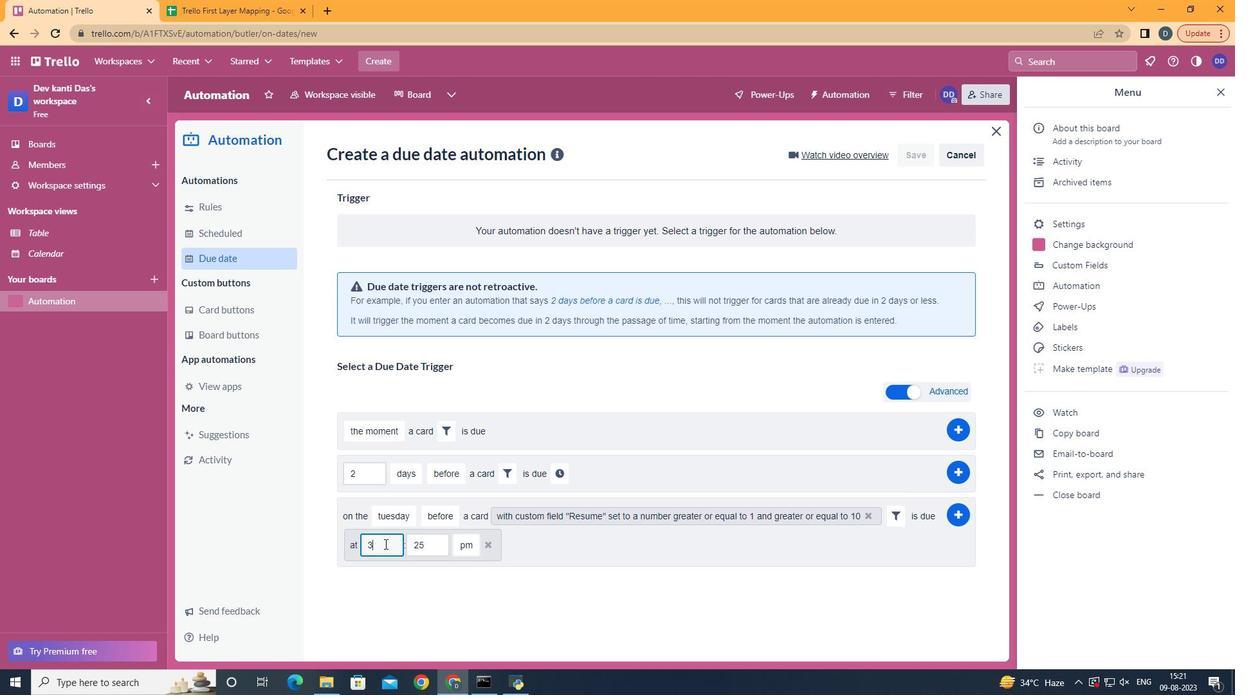 
Action: Mouse moved to (385, 544)
Screenshot: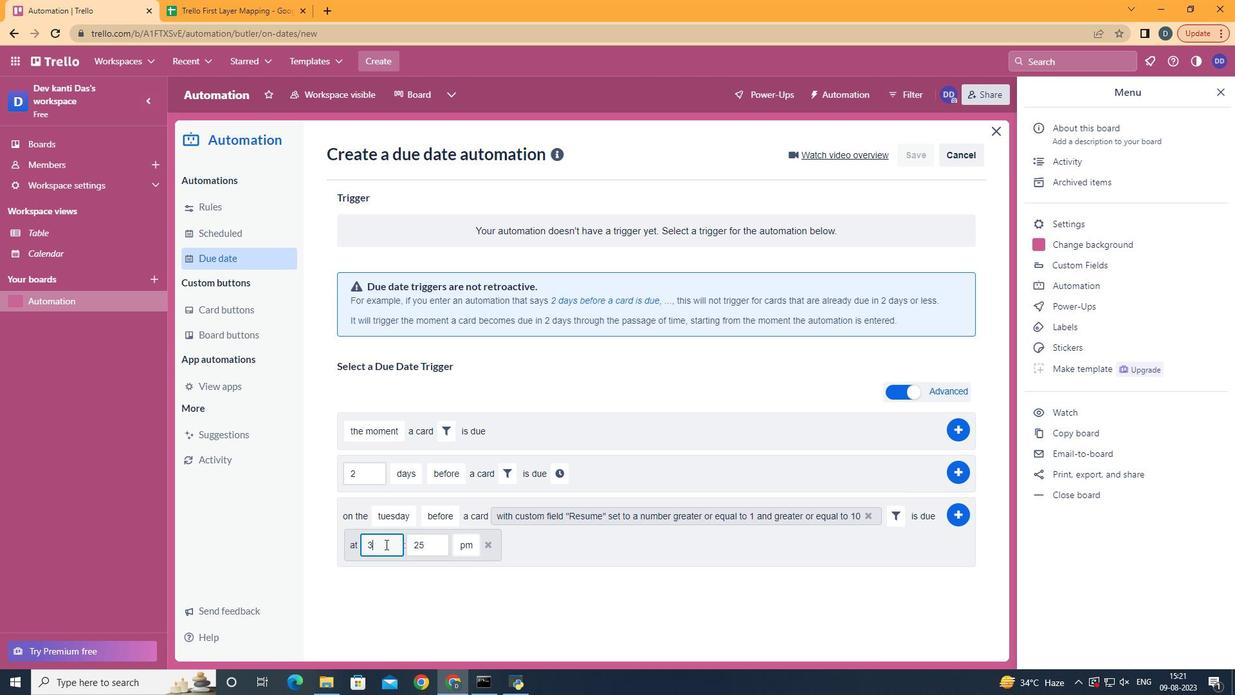 
Action: Key pressed <Key.backspace>11
Screenshot: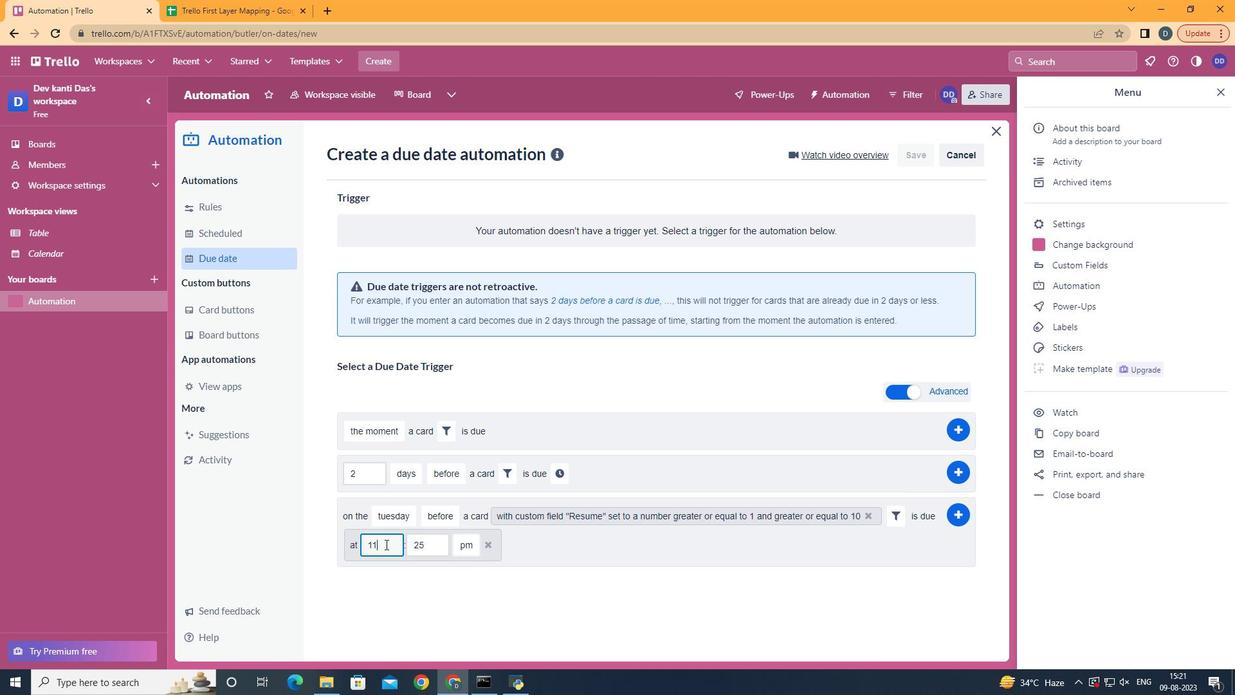 
Action: Mouse moved to (426, 550)
Screenshot: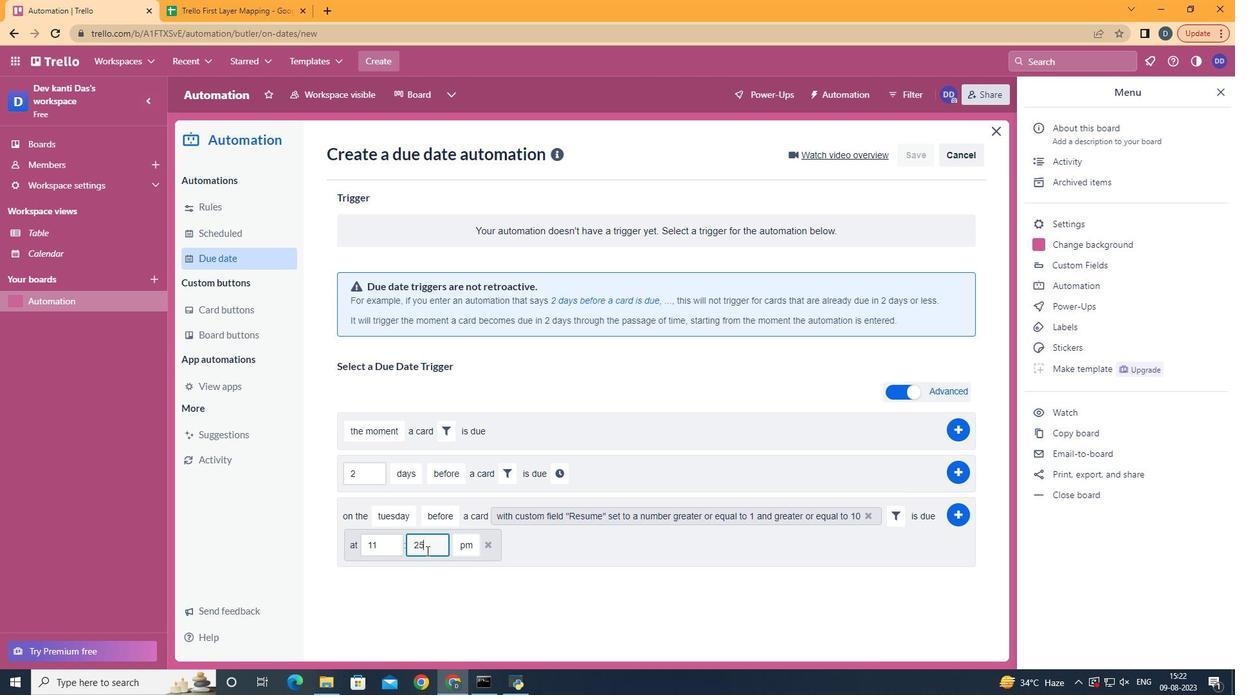
Action: Mouse pressed left at (426, 550)
Screenshot: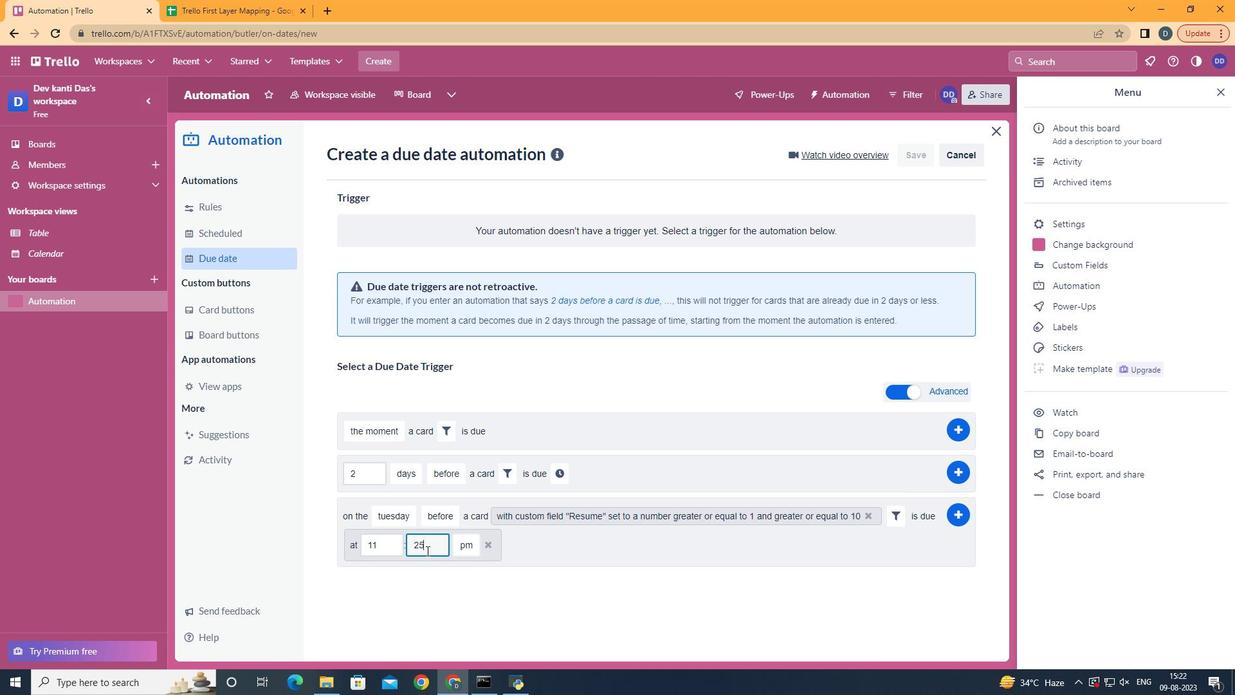 
Action: Key pressed <Key.backspace><Key.backspace>00
Screenshot: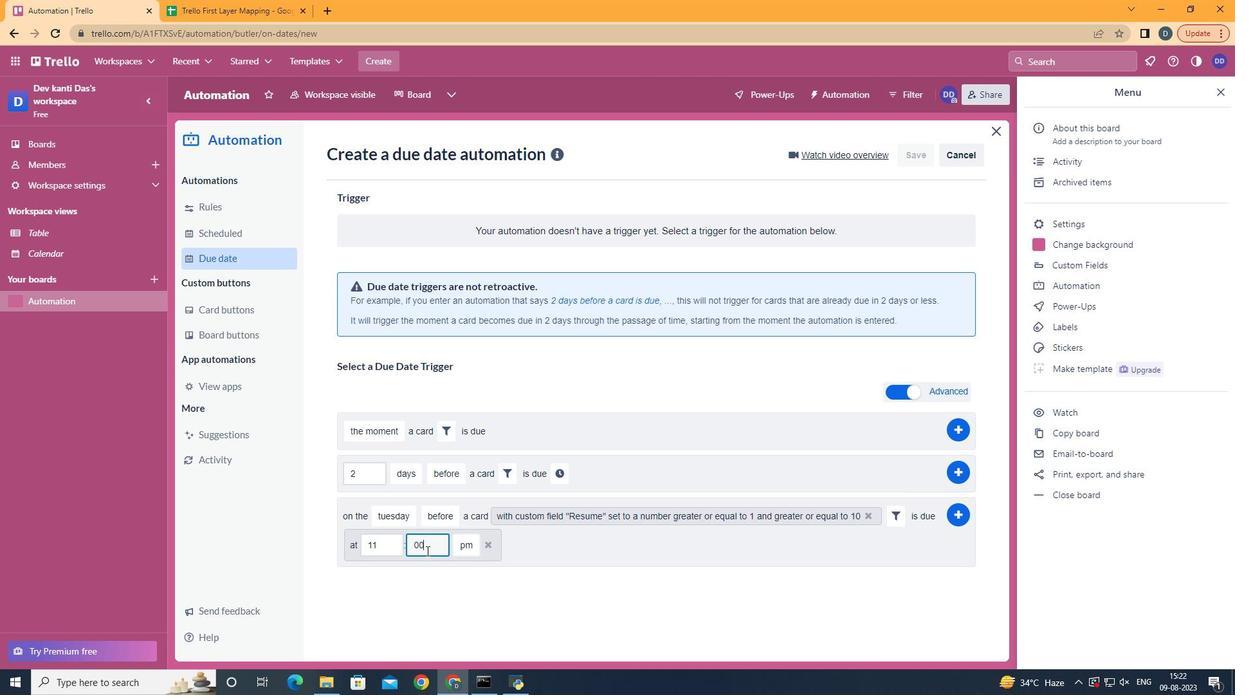 
Action: Mouse moved to (471, 568)
Screenshot: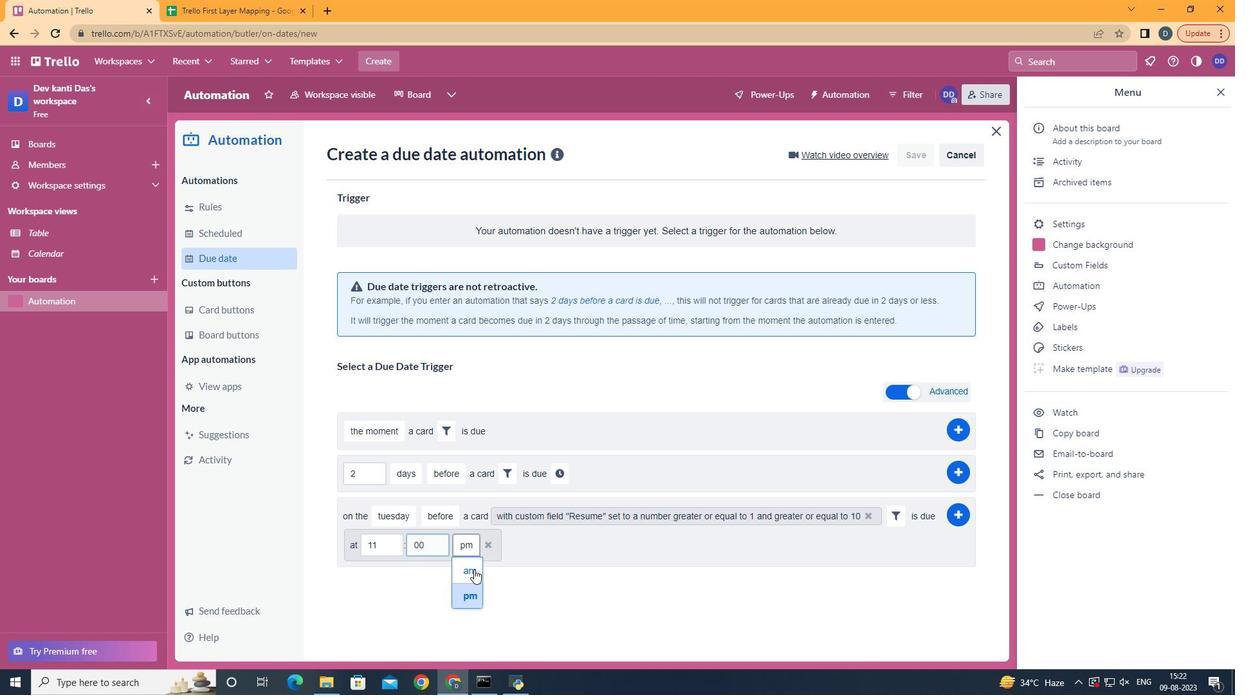 
Action: Mouse pressed left at (471, 568)
Screenshot: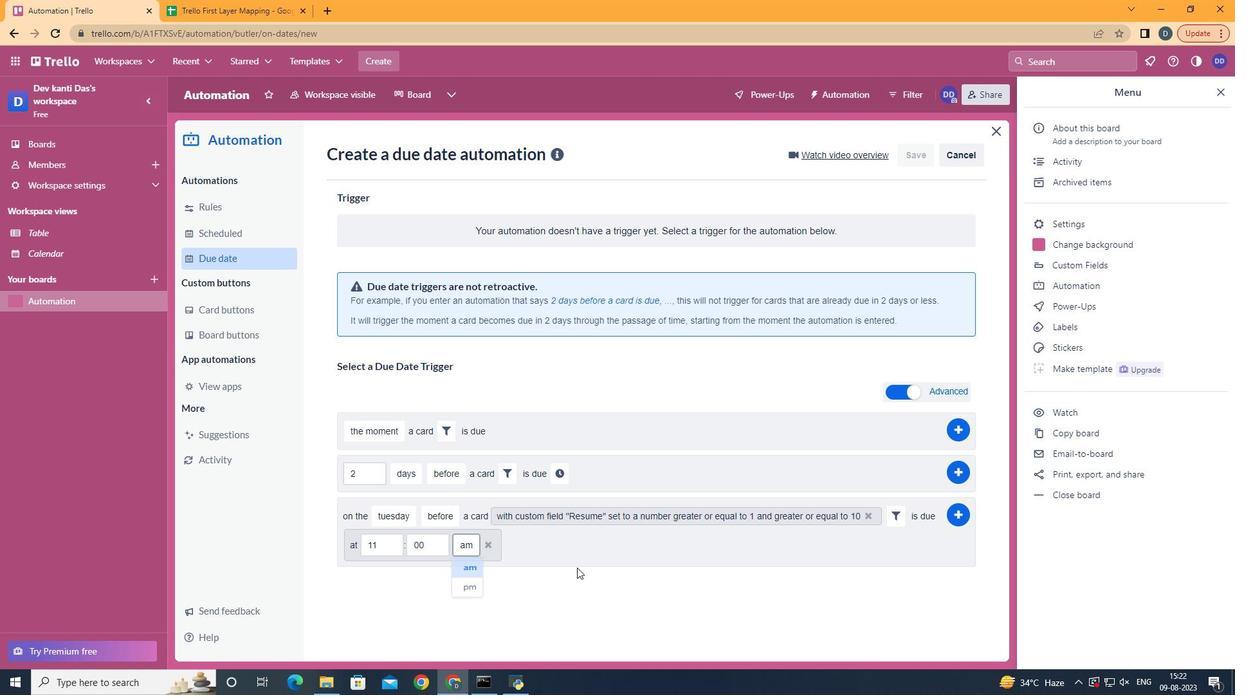 
Action: Mouse moved to (953, 509)
Screenshot: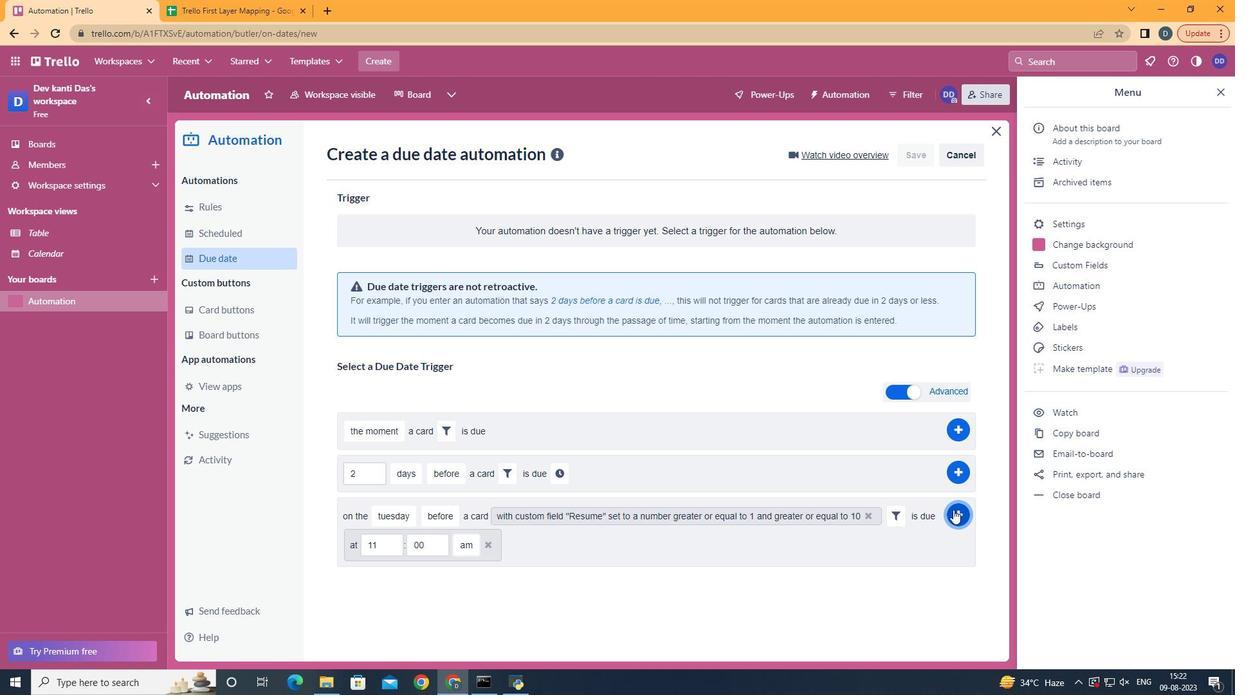 
Action: Mouse pressed left at (953, 509)
Screenshot: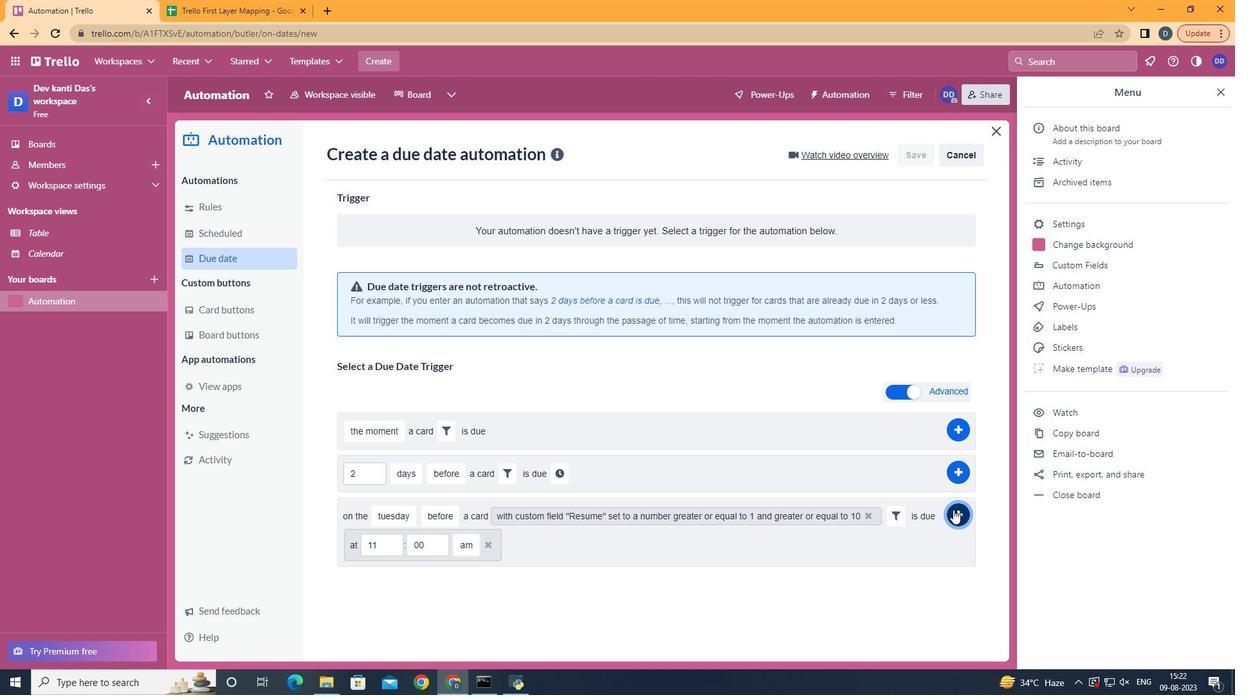 
Action: Mouse moved to (638, 294)
Screenshot: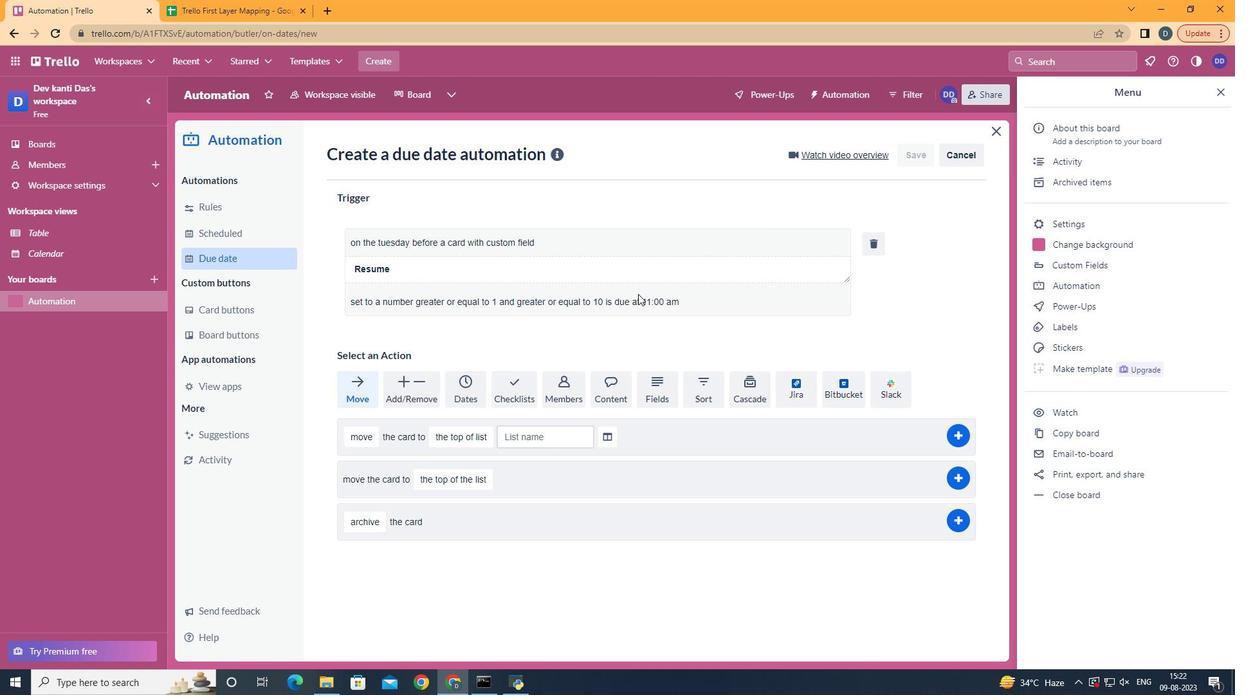 
